 Task: Send an email with the signature Frances Hernandez with the subject 'Request for a blog post' and the message 'I am sorry for any delays and appreciate your patience.' from softage.1@softage.net to softage.4@softage.net with an attached document Standard_operating_procedure.docx and move the email from Sent Items to the folder Grooming
Action: Mouse moved to (106, 136)
Screenshot: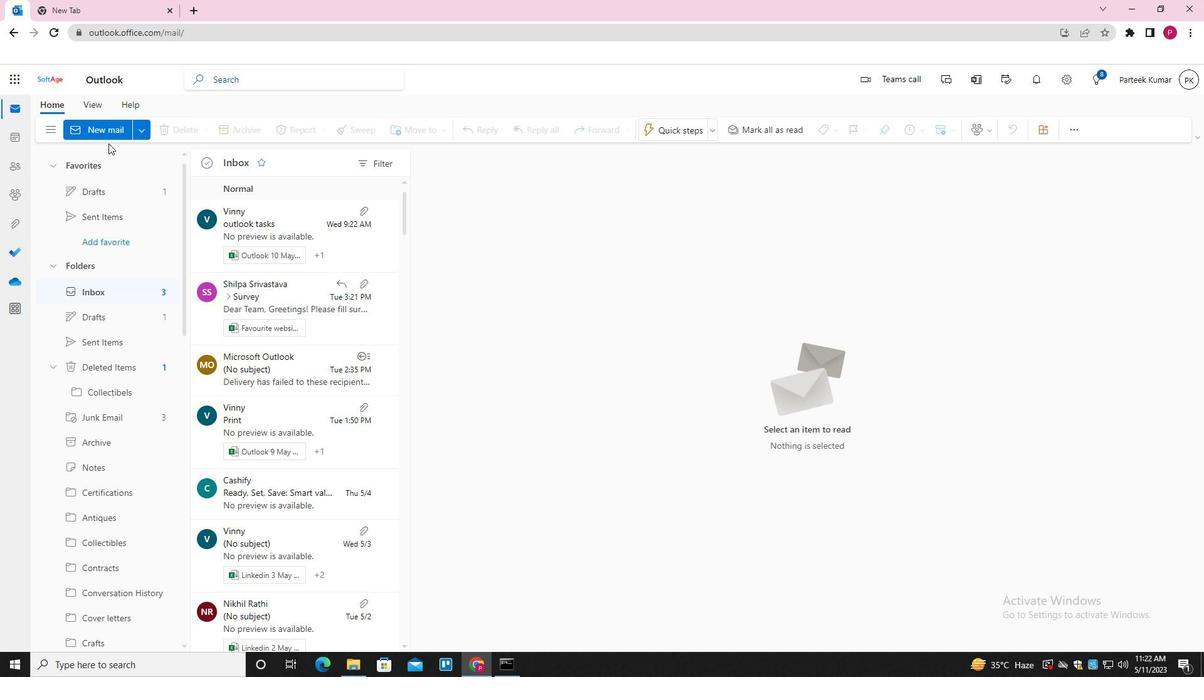 
Action: Mouse pressed left at (106, 136)
Screenshot: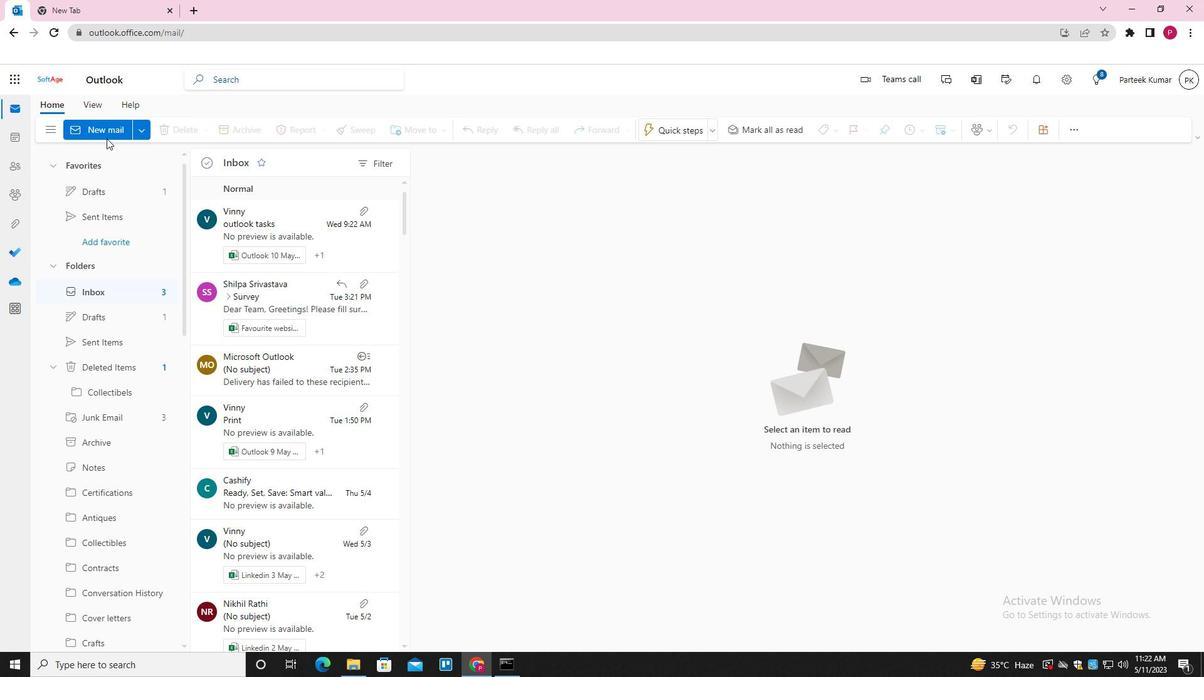 
Action: Mouse moved to (433, 292)
Screenshot: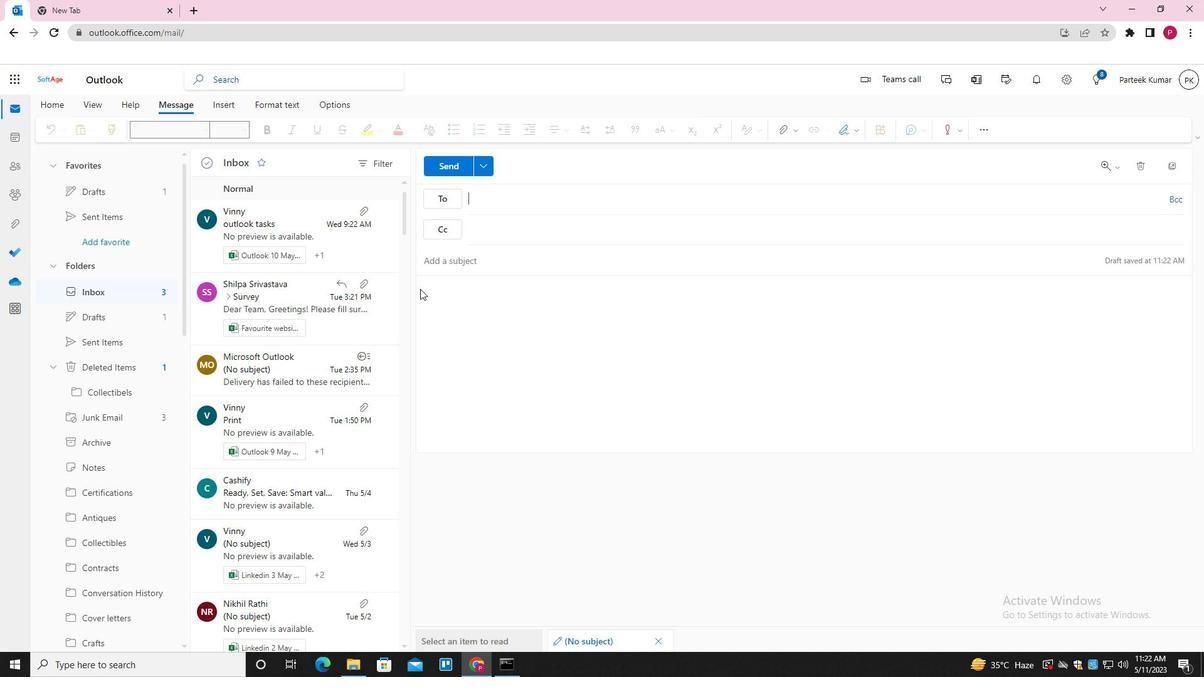 
Action: Mouse pressed left at (433, 292)
Screenshot: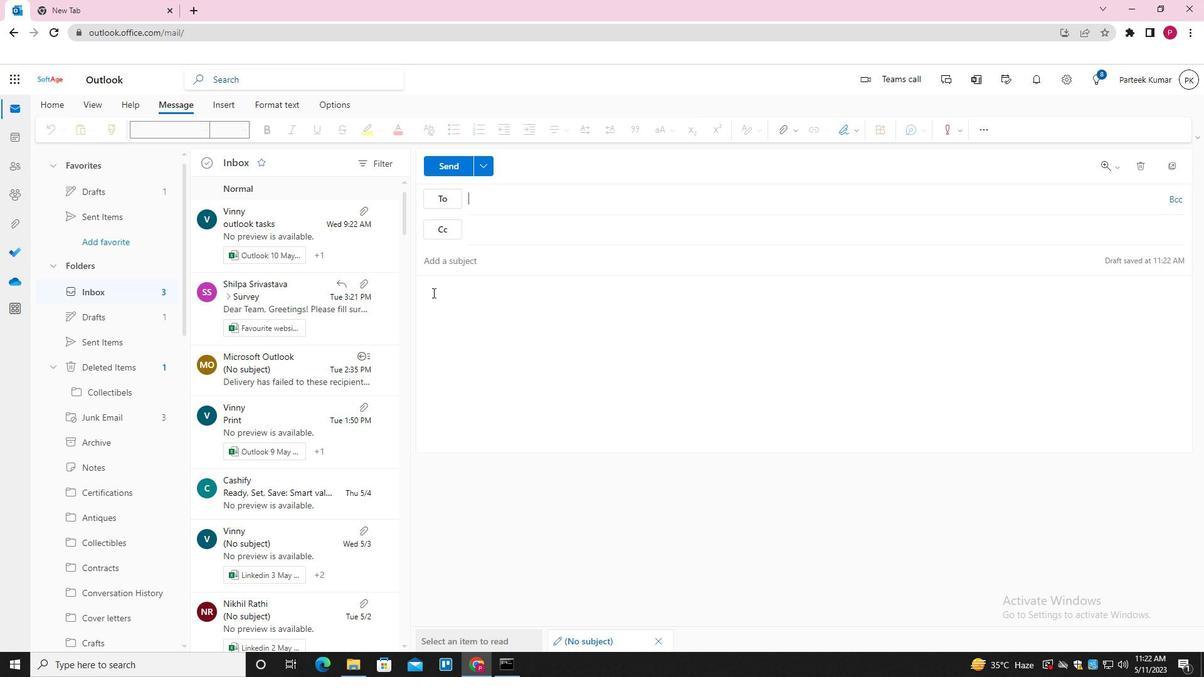 
Action: Mouse moved to (854, 128)
Screenshot: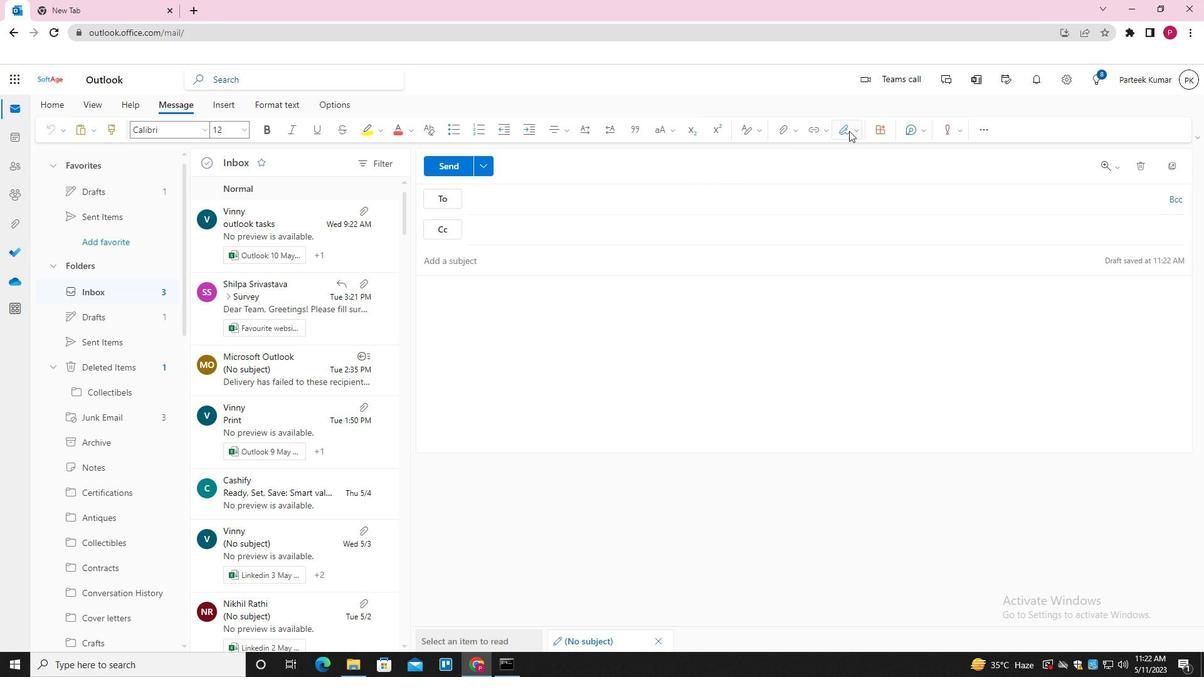 
Action: Mouse pressed left at (854, 128)
Screenshot: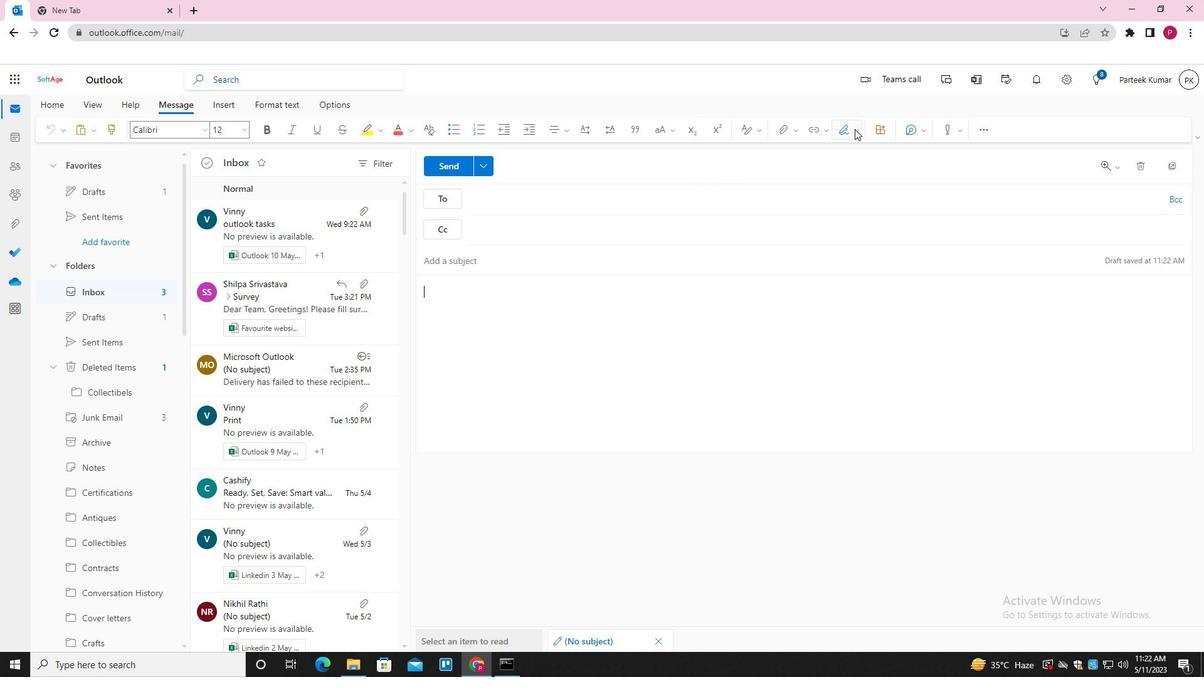 
Action: Mouse moved to (834, 181)
Screenshot: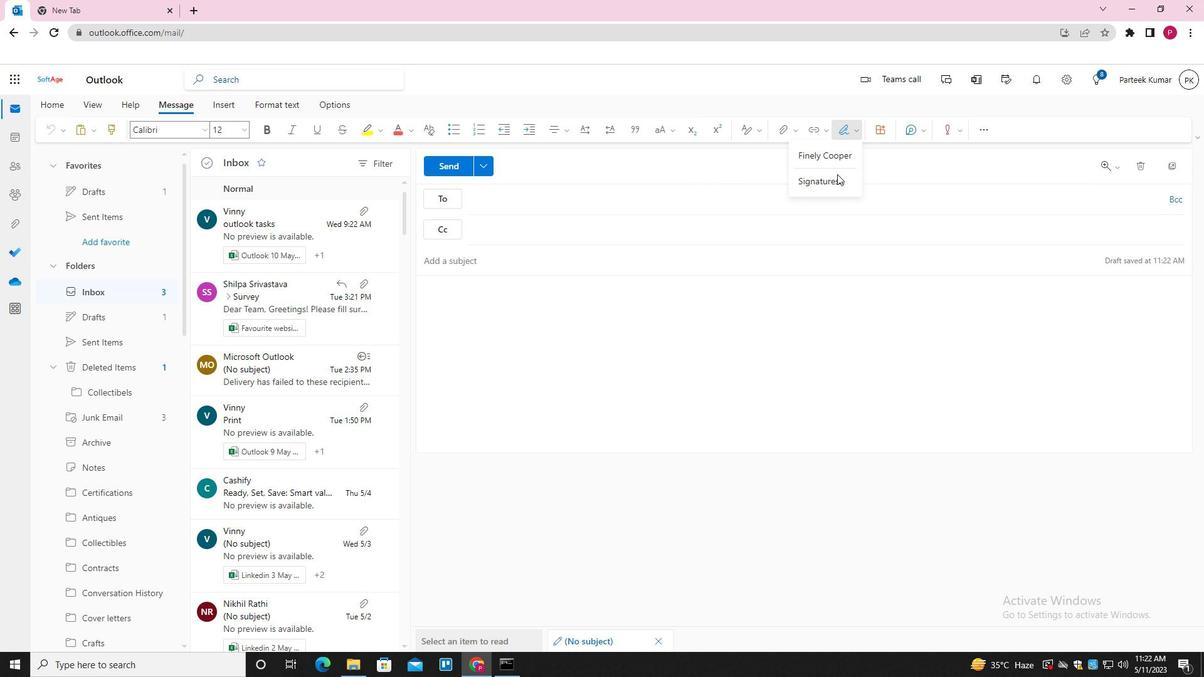 
Action: Mouse pressed left at (834, 181)
Screenshot: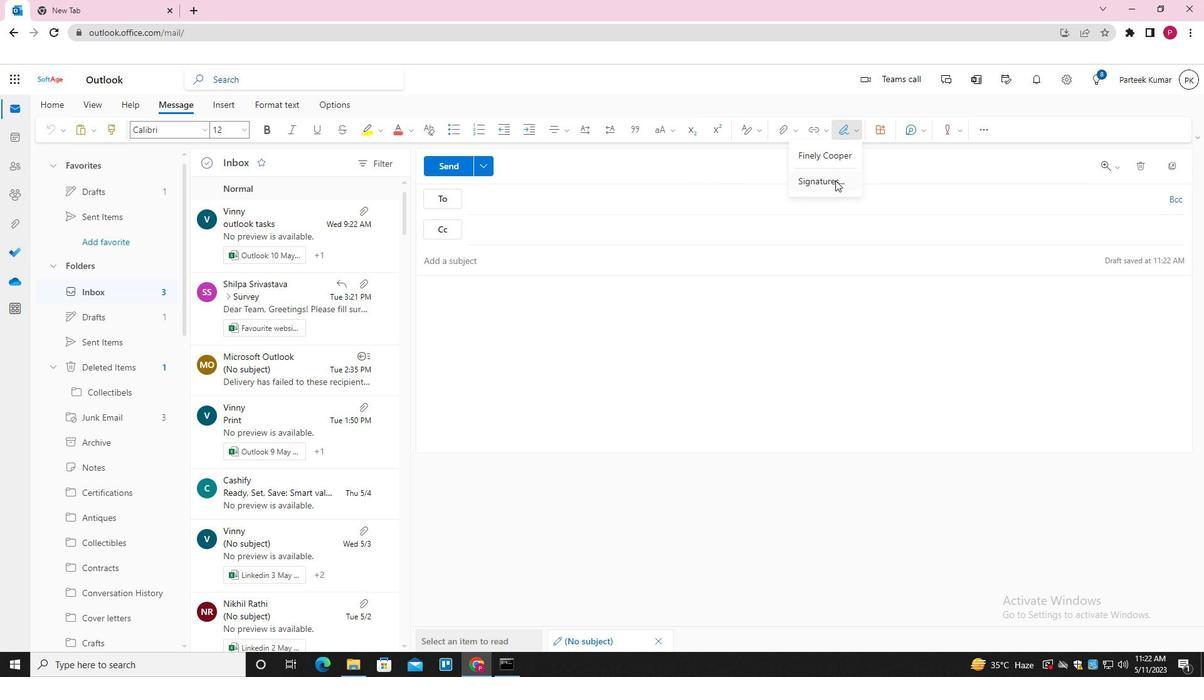 
Action: Mouse moved to (845, 231)
Screenshot: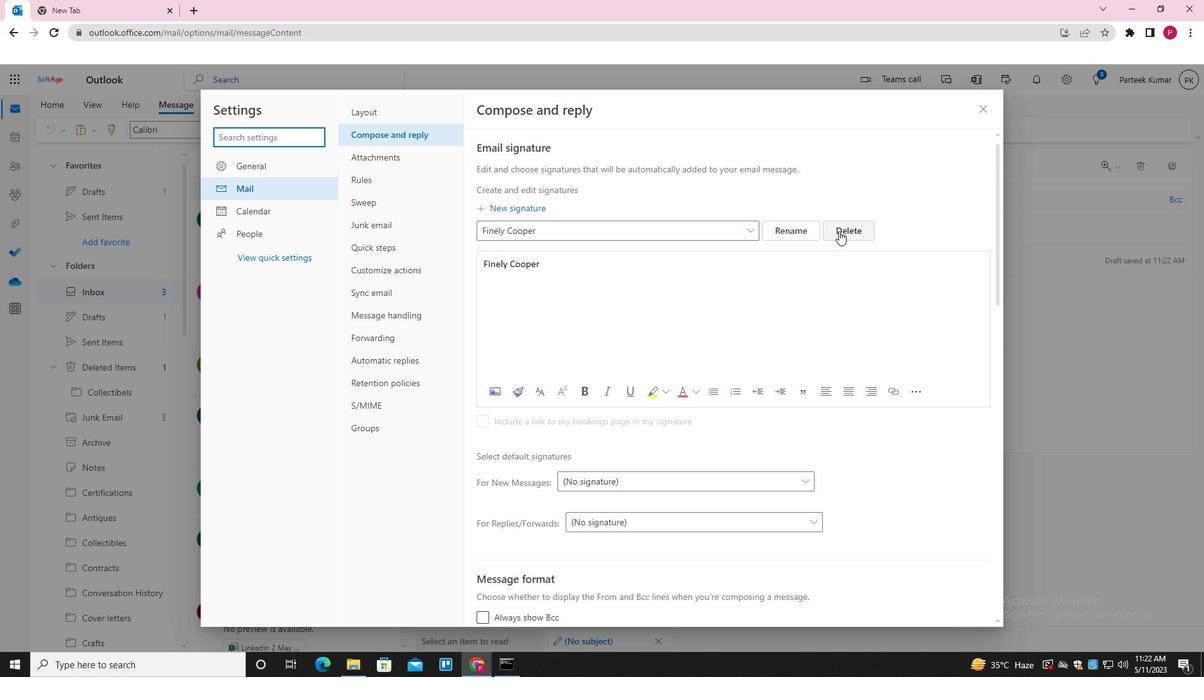 
Action: Mouse pressed left at (845, 231)
Screenshot: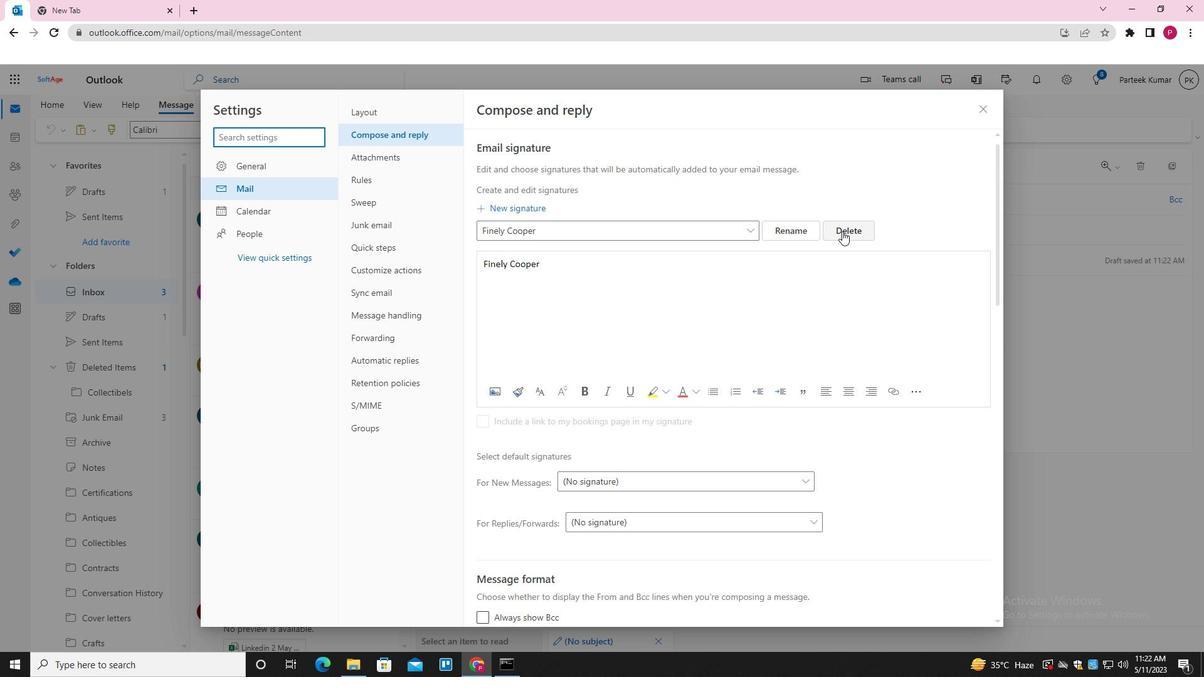 
Action: Mouse moved to (642, 234)
Screenshot: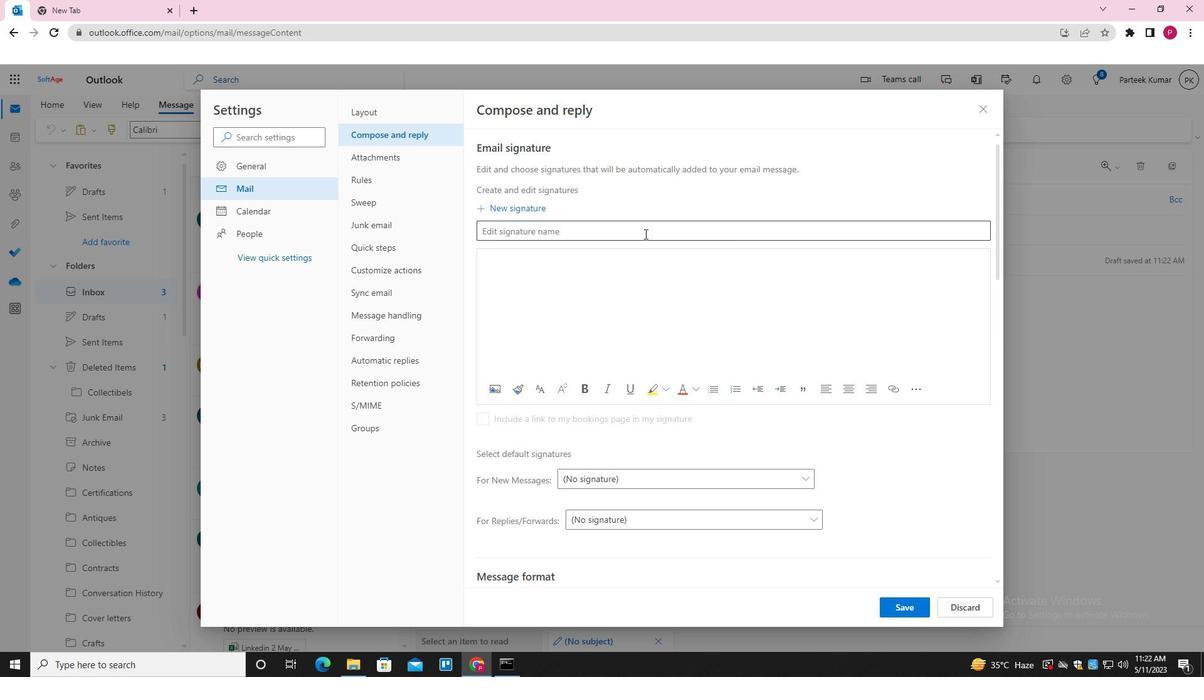 
Action: Mouse pressed left at (642, 234)
Screenshot: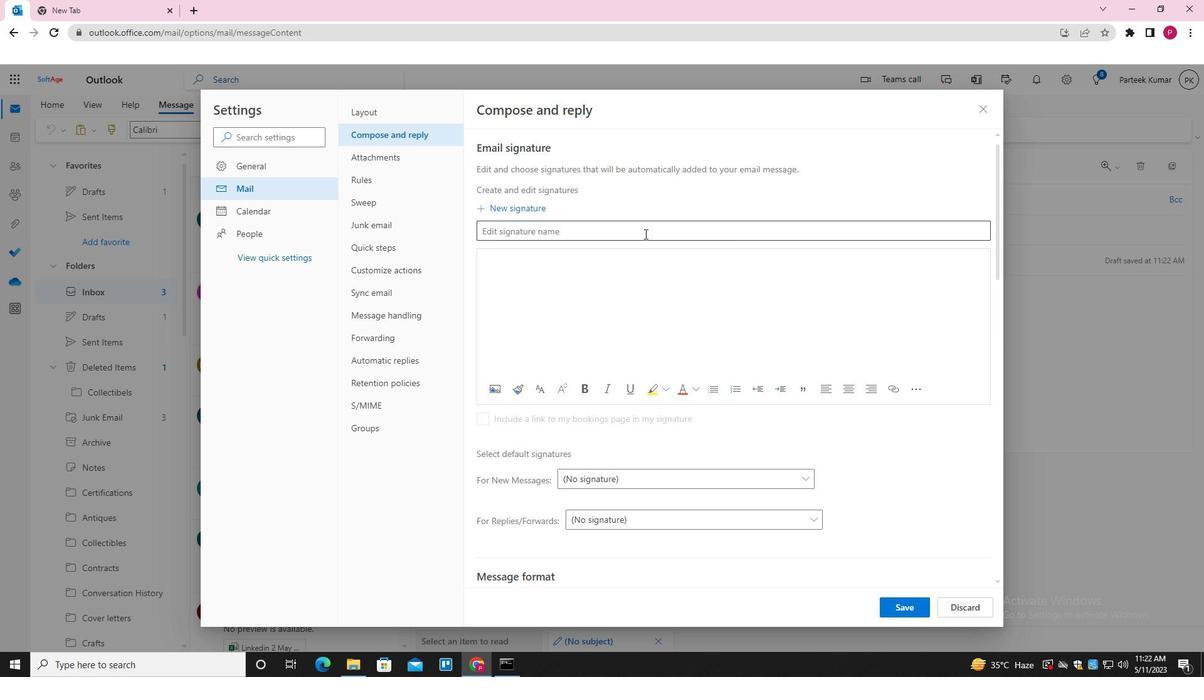
Action: Mouse moved to (641, 235)
Screenshot: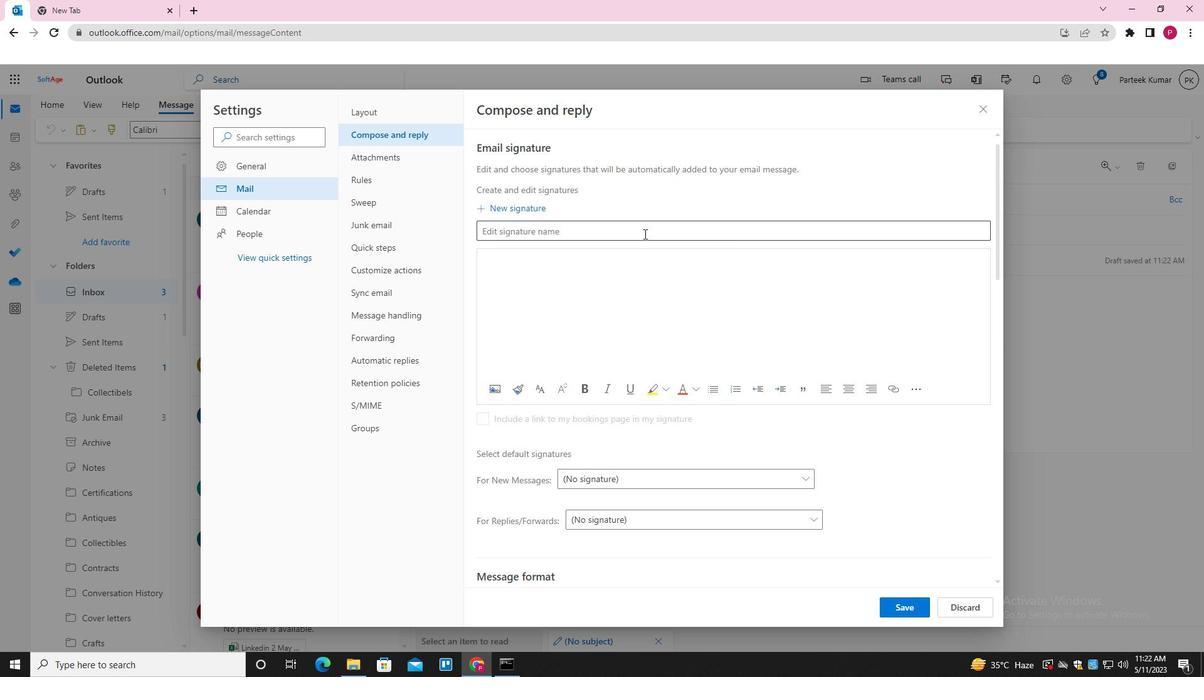 
Action: Key pressed <Key.shift><Key.shift><Key.shift><Key.shift><Key.shift><Key.shift><Key.shift><Key.shift><Key.shift><Key.shift><Key.shift><Key.shift><Key.shift><Key.shift><Key.shift><Key.shift><Key.shift><Key.shift><Key.shift>FRANCES<Key.space><Key.shift><Key.shift><Key.shift><Key.shift><Key.shift><Key.shift><Key.shift><Key.shift><Key.shift><Key.shift>HERNANDEZ
Screenshot: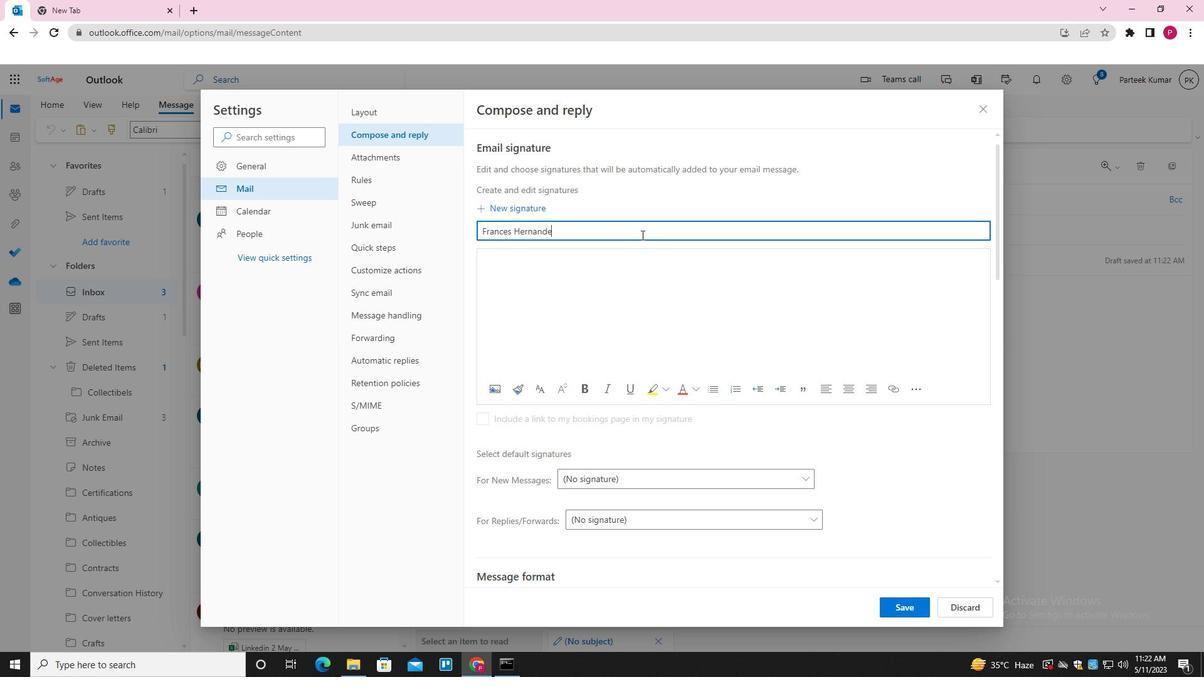 
Action: Mouse moved to (602, 278)
Screenshot: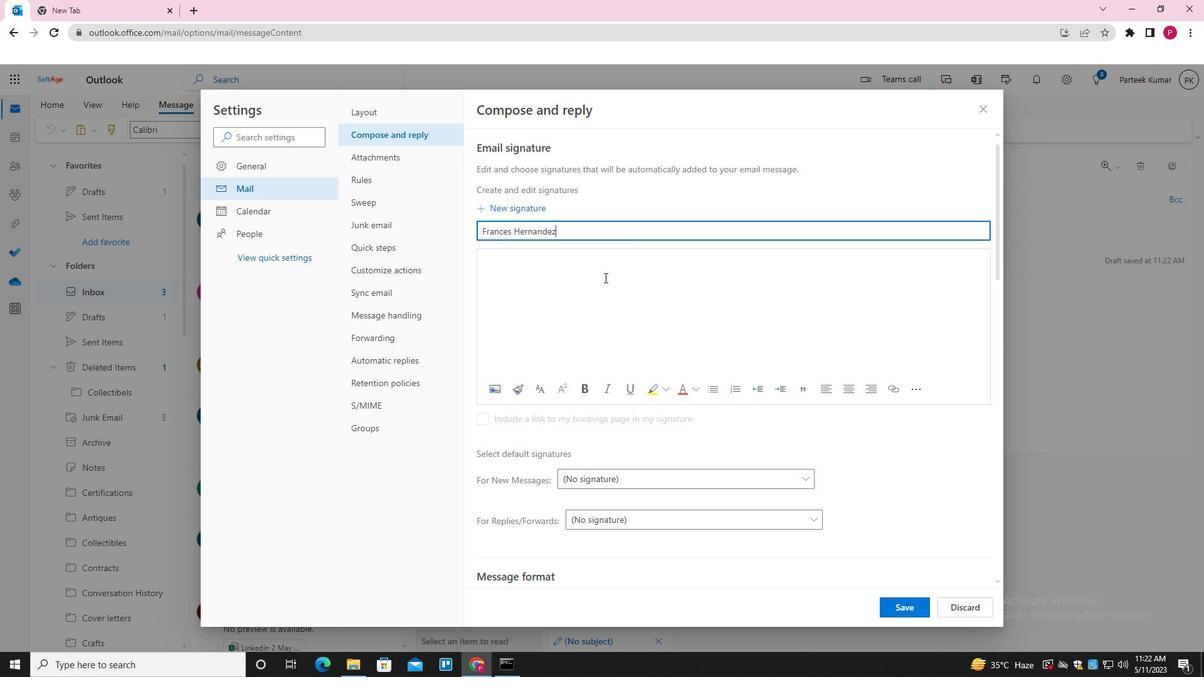 
Action: Mouse pressed left at (602, 278)
Screenshot: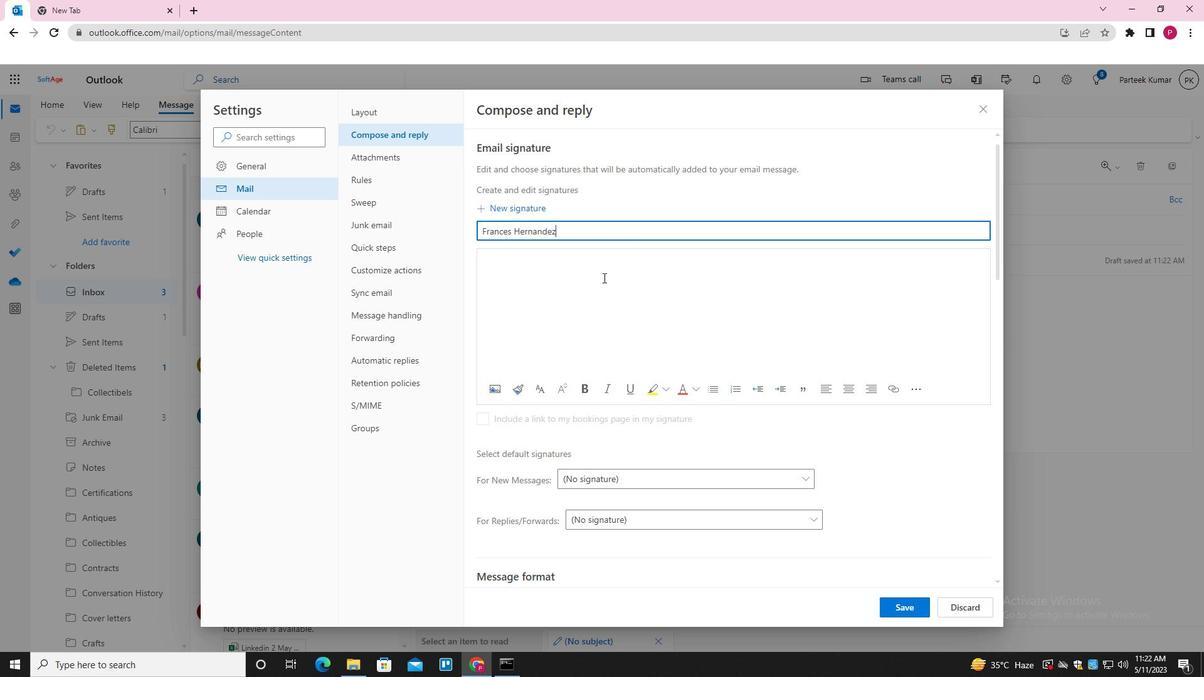 
Action: Key pressed <Key.shift>FRANCES<Key.space><Key.shift>HERNANDEZ
Screenshot: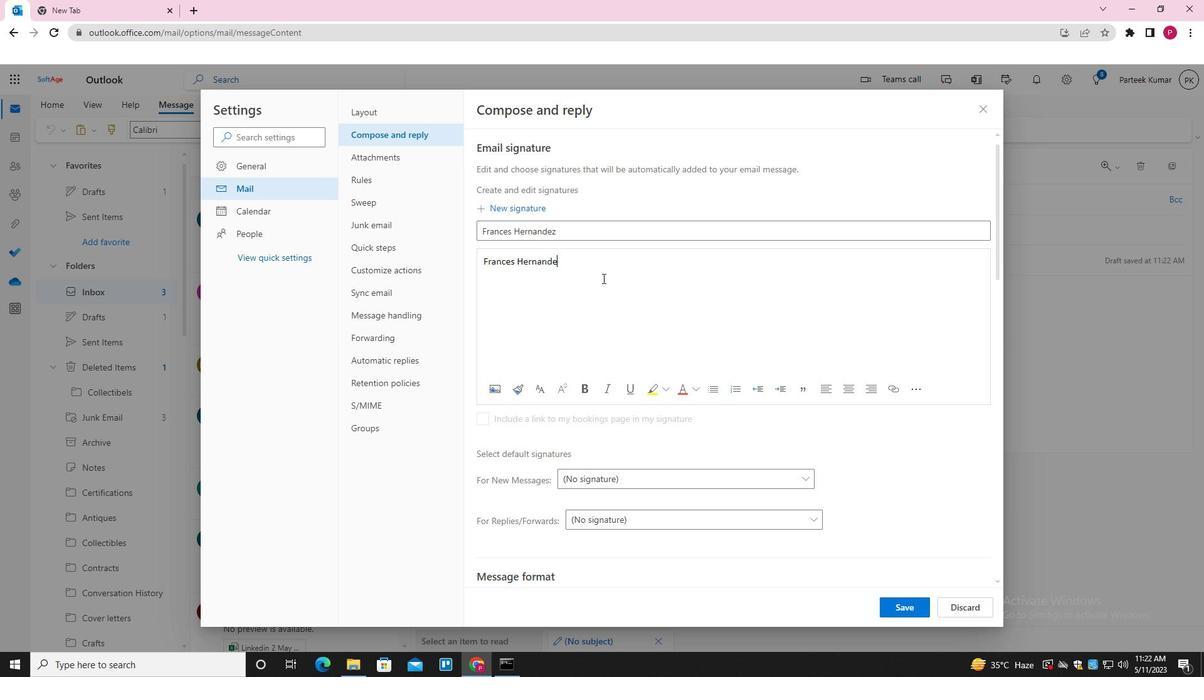 
Action: Mouse moved to (905, 605)
Screenshot: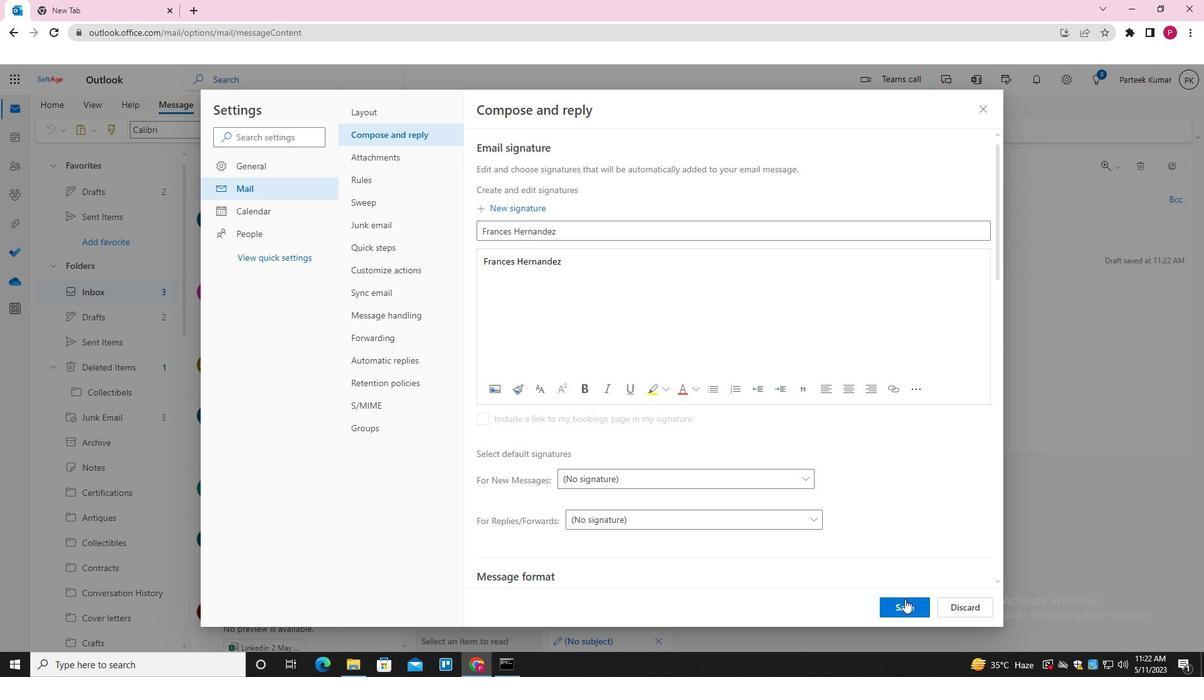 
Action: Mouse pressed left at (905, 605)
Screenshot: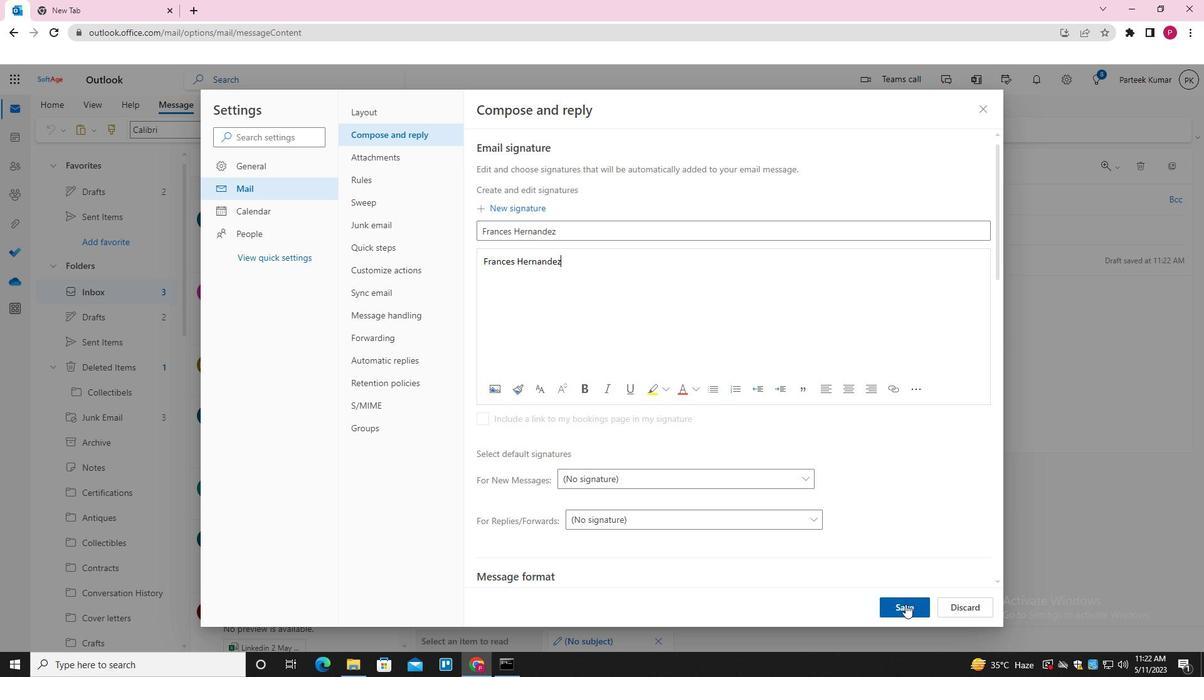 
Action: Mouse moved to (978, 112)
Screenshot: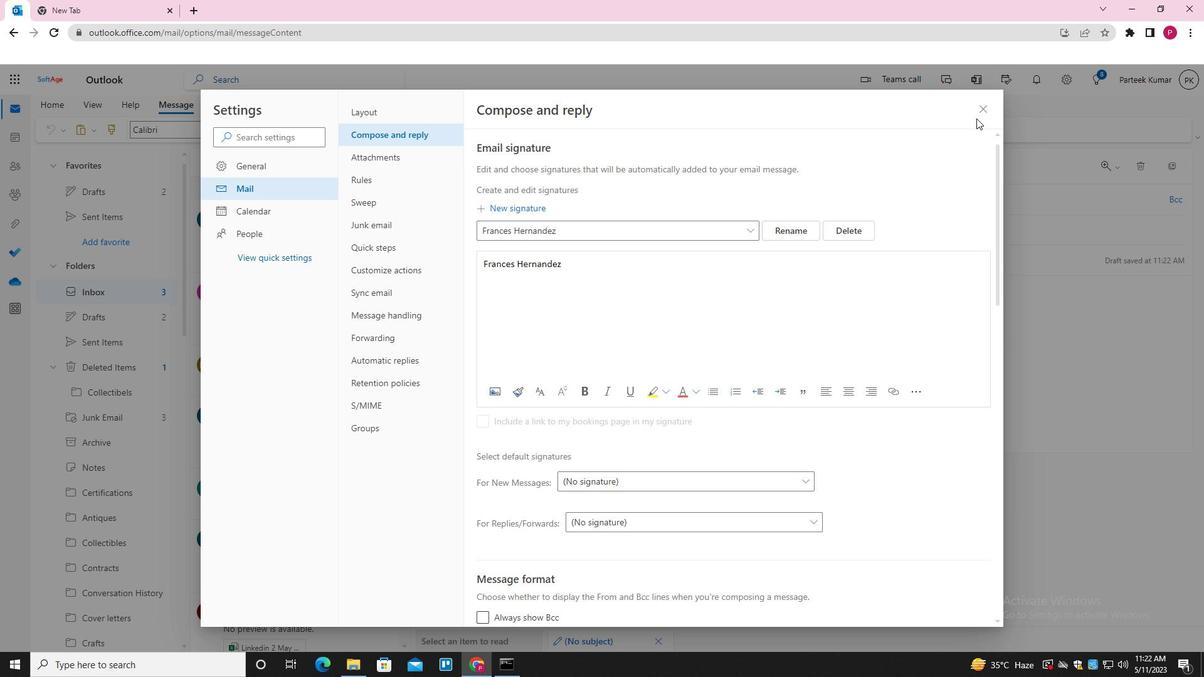 
Action: Mouse pressed left at (978, 112)
Screenshot: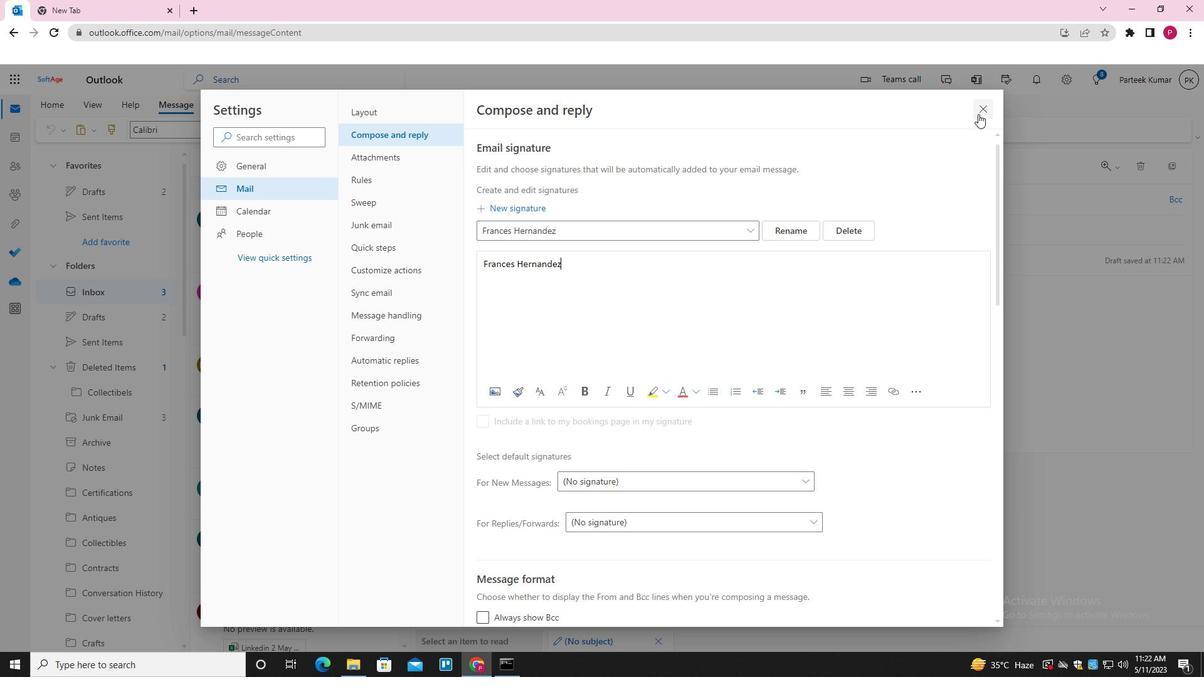 
Action: Mouse moved to (630, 295)
Screenshot: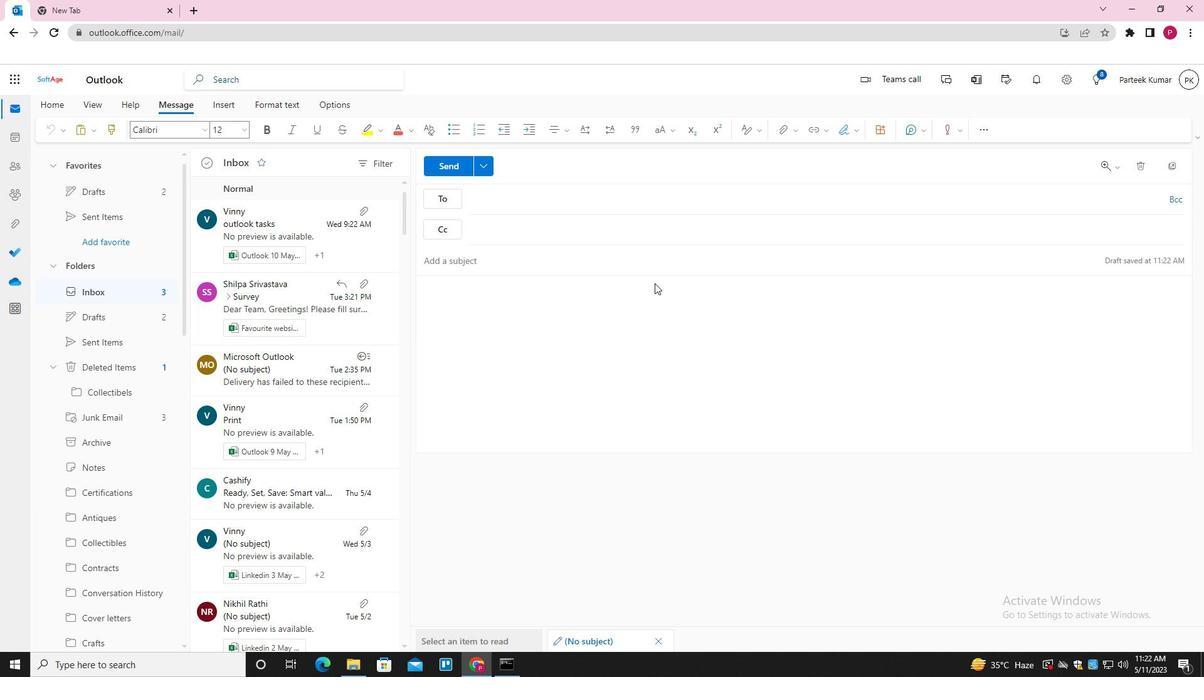 
Action: Mouse pressed left at (630, 295)
Screenshot: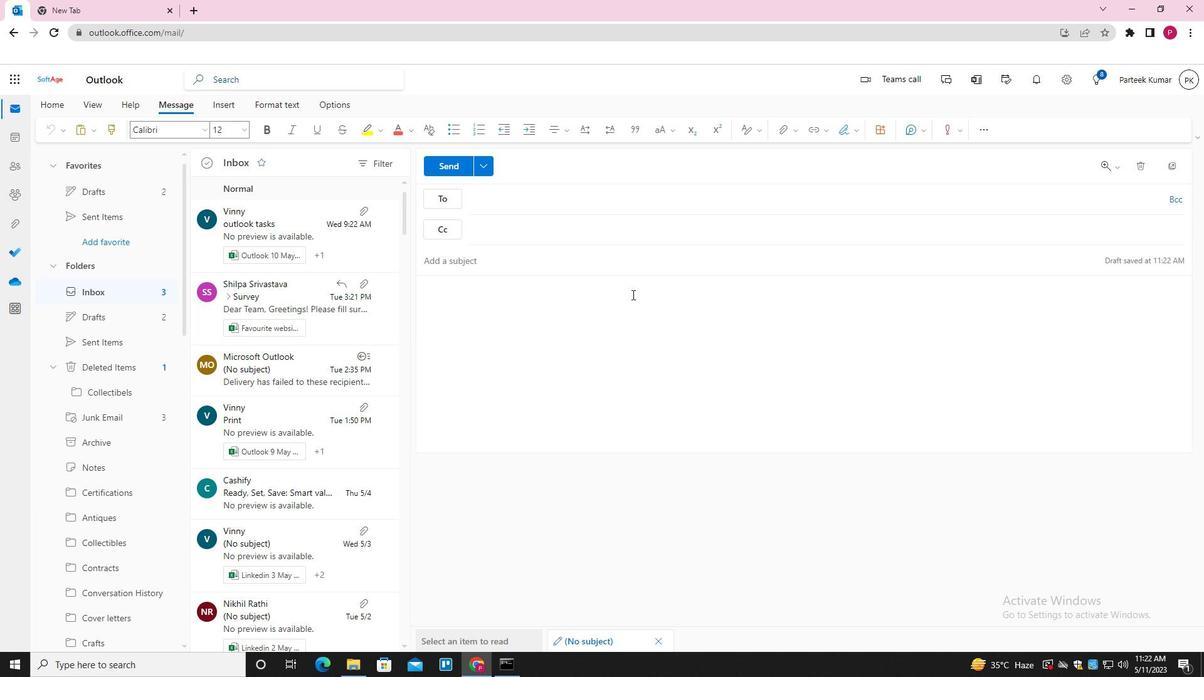 
Action: Mouse moved to (855, 126)
Screenshot: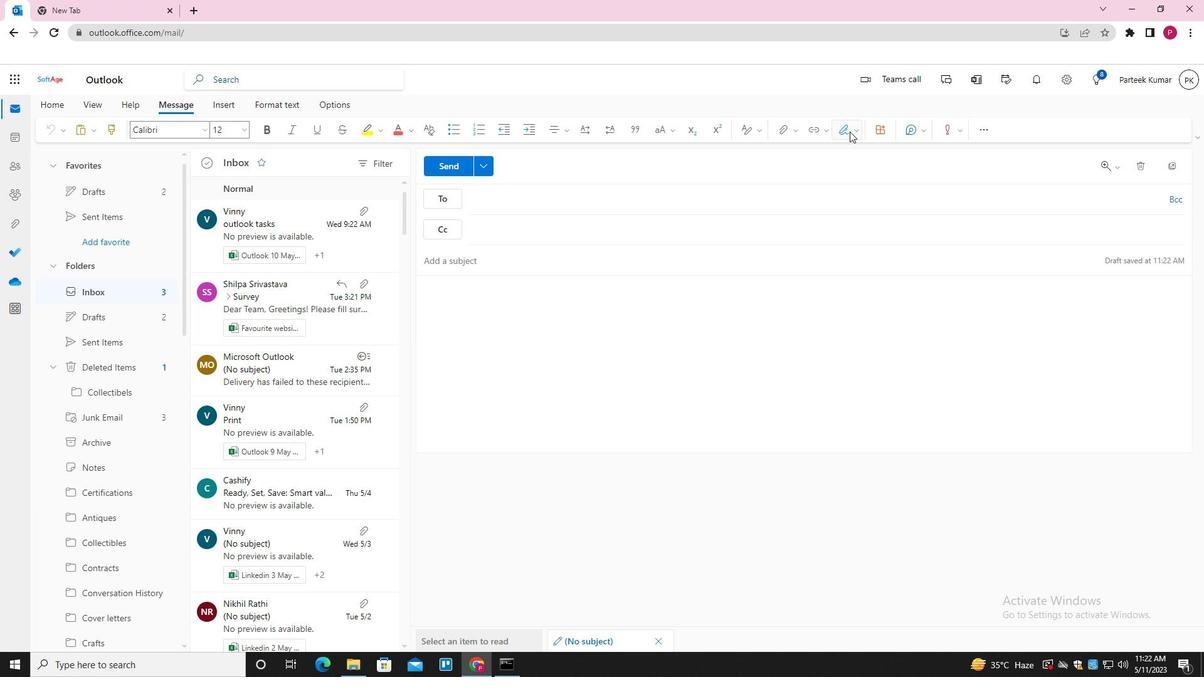 
Action: Mouse pressed left at (855, 126)
Screenshot: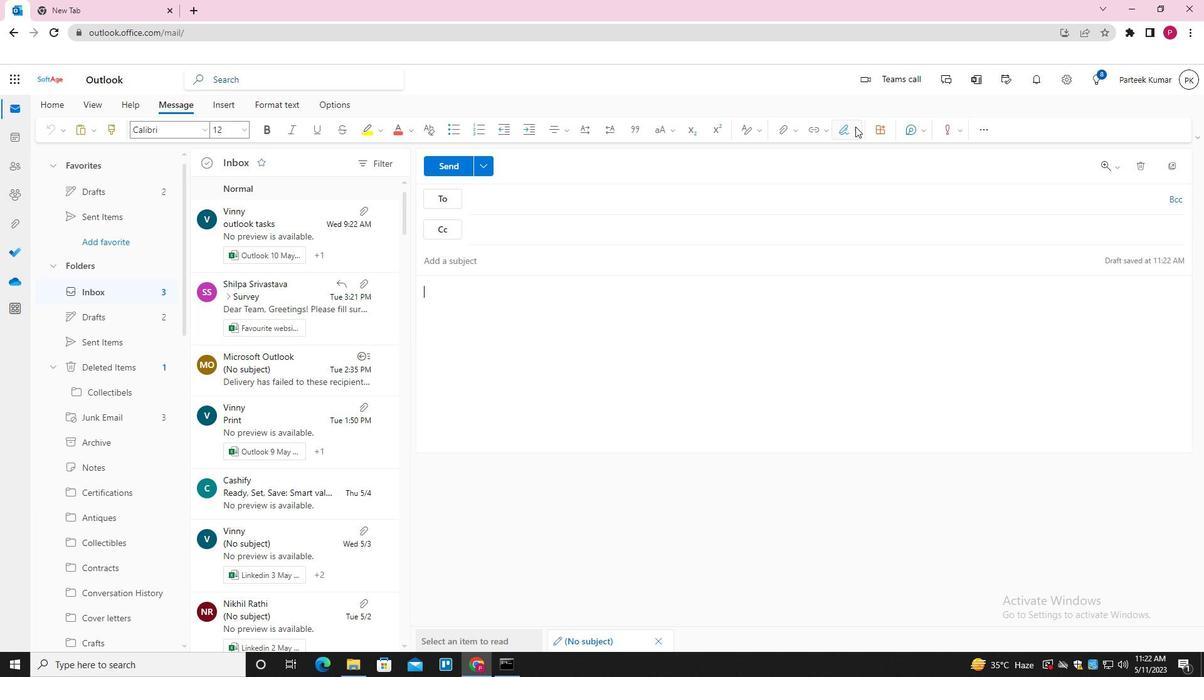 
Action: Mouse moved to (824, 157)
Screenshot: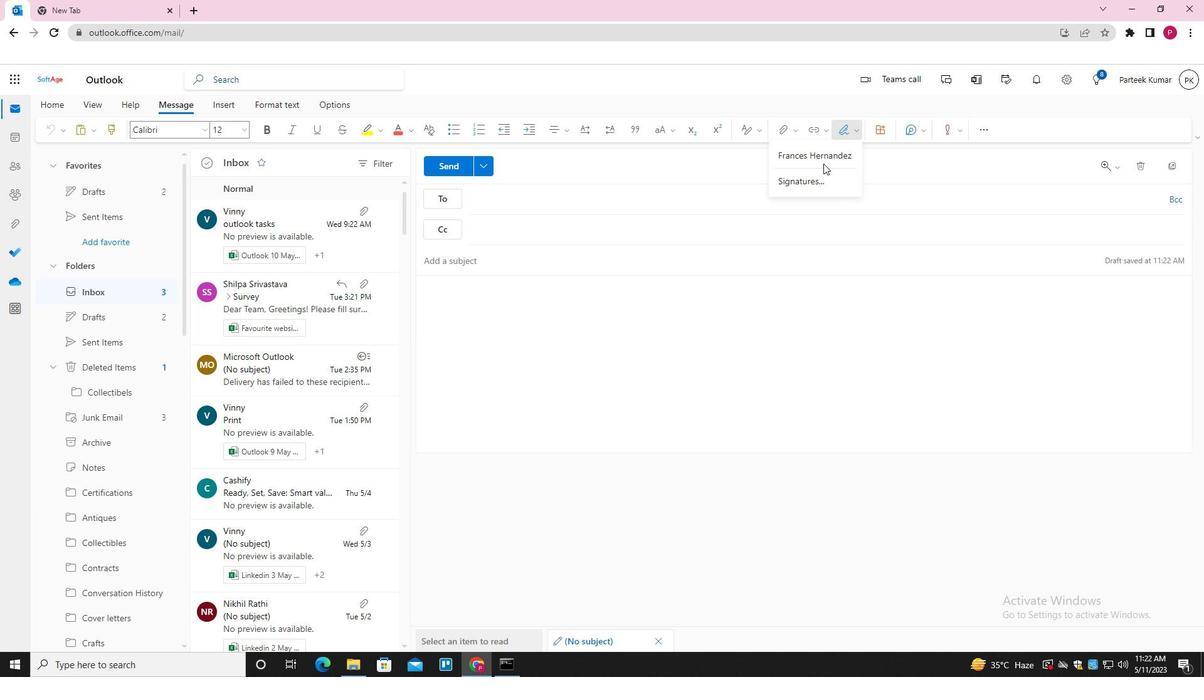 
Action: Mouse pressed left at (824, 157)
Screenshot: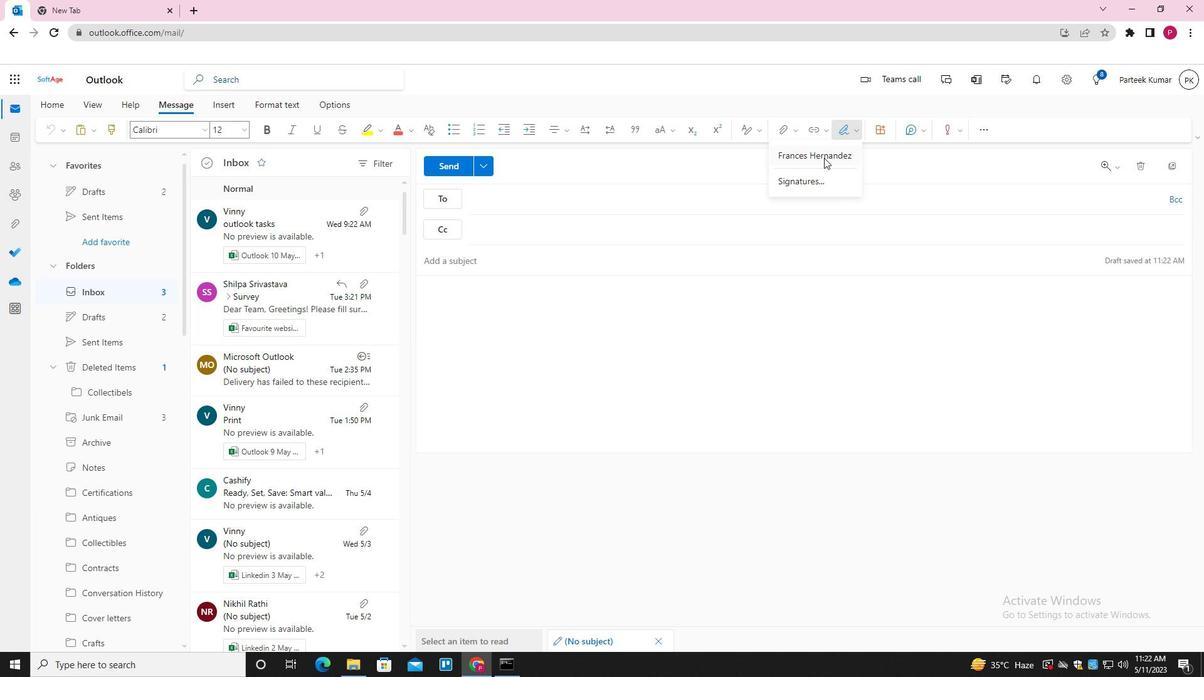 
Action: Mouse moved to (522, 257)
Screenshot: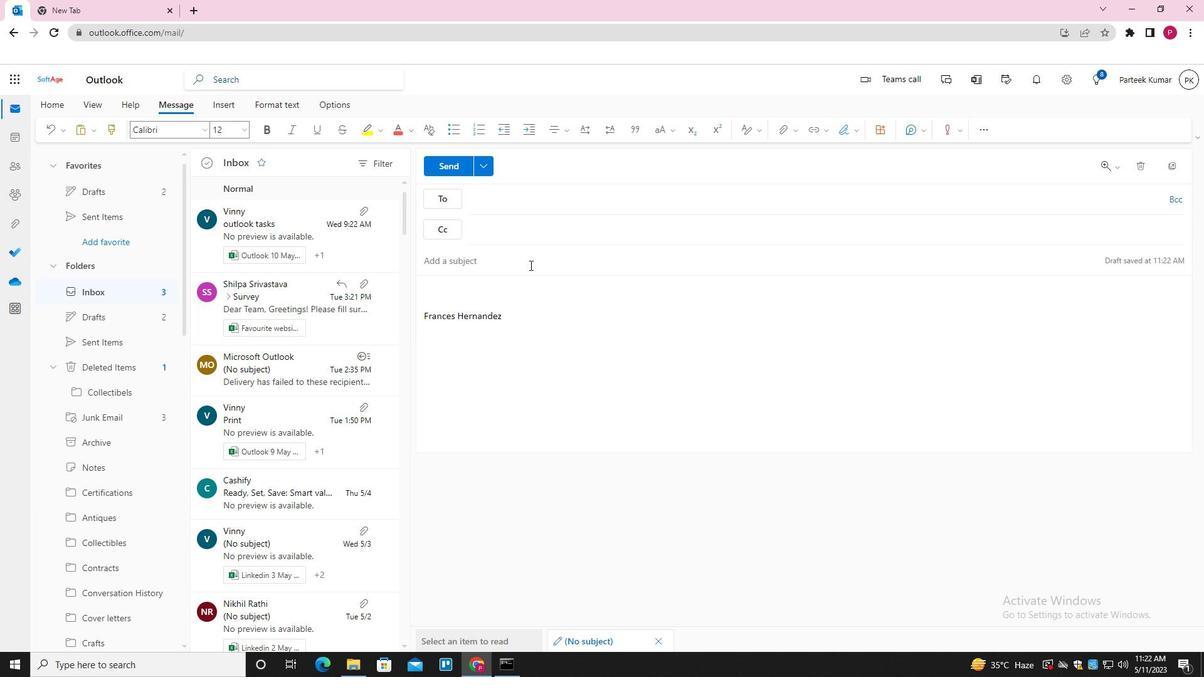 
Action: Mouse pressed left at (522, 257)
Screenshot: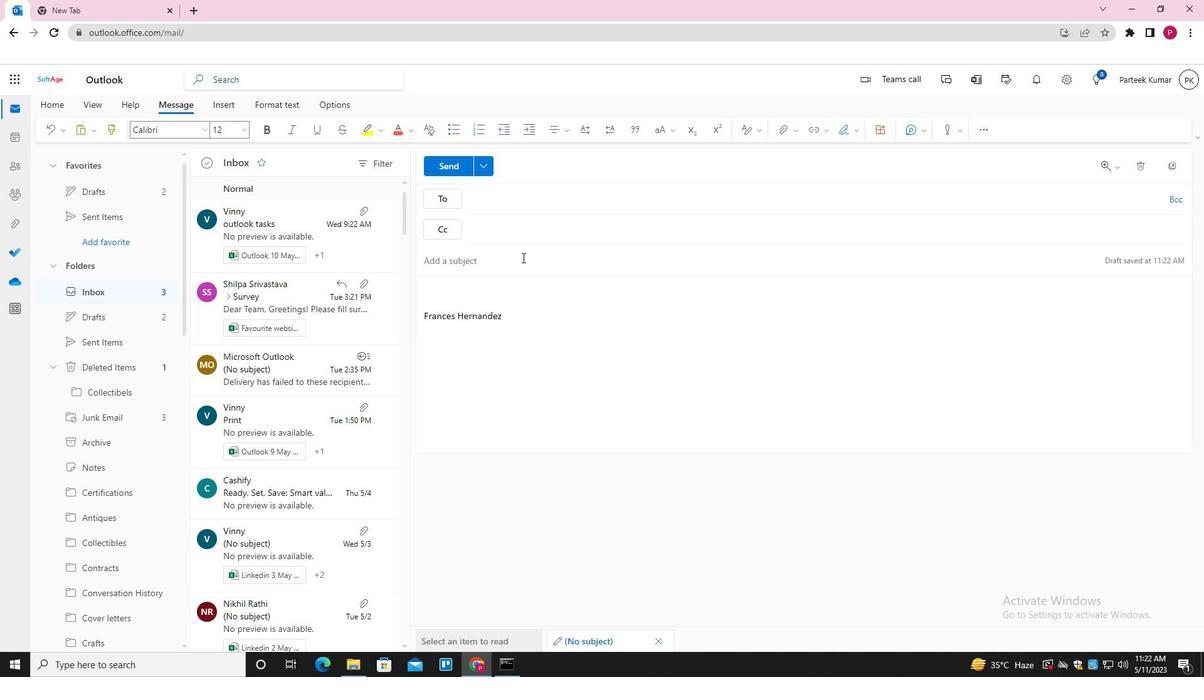 
Action: Key pressed <Key.shift>REQUEST<Key.space>FOR<Key.space>A<Key.space>BLOG<Key.space>POST<Key.space>
Screenshot: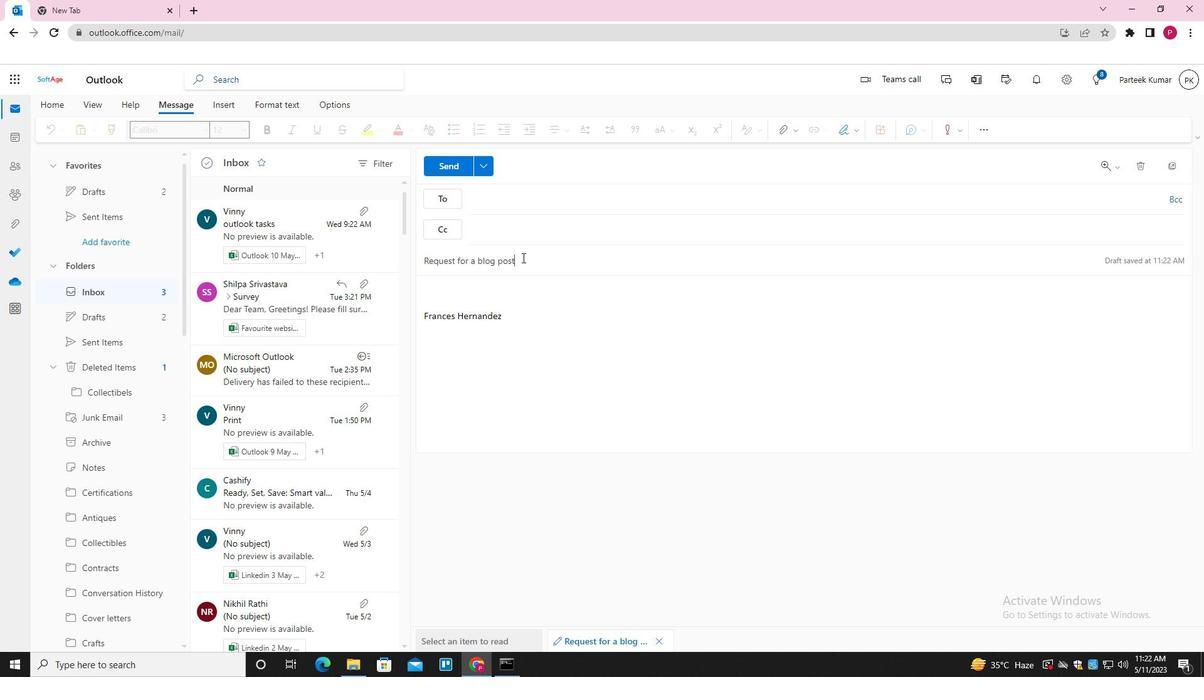 
Action: Mouse moved to (503, 287)
Screenshot: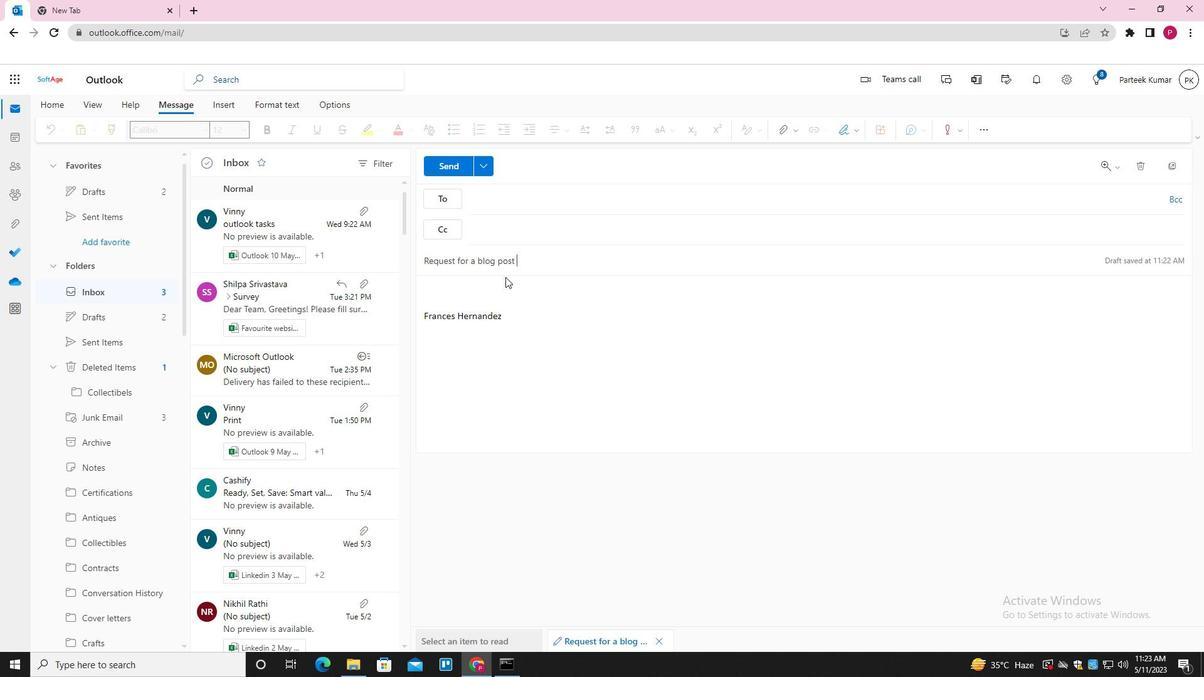 
Action: Mouse pressed left at (503, 287)
Screenshot: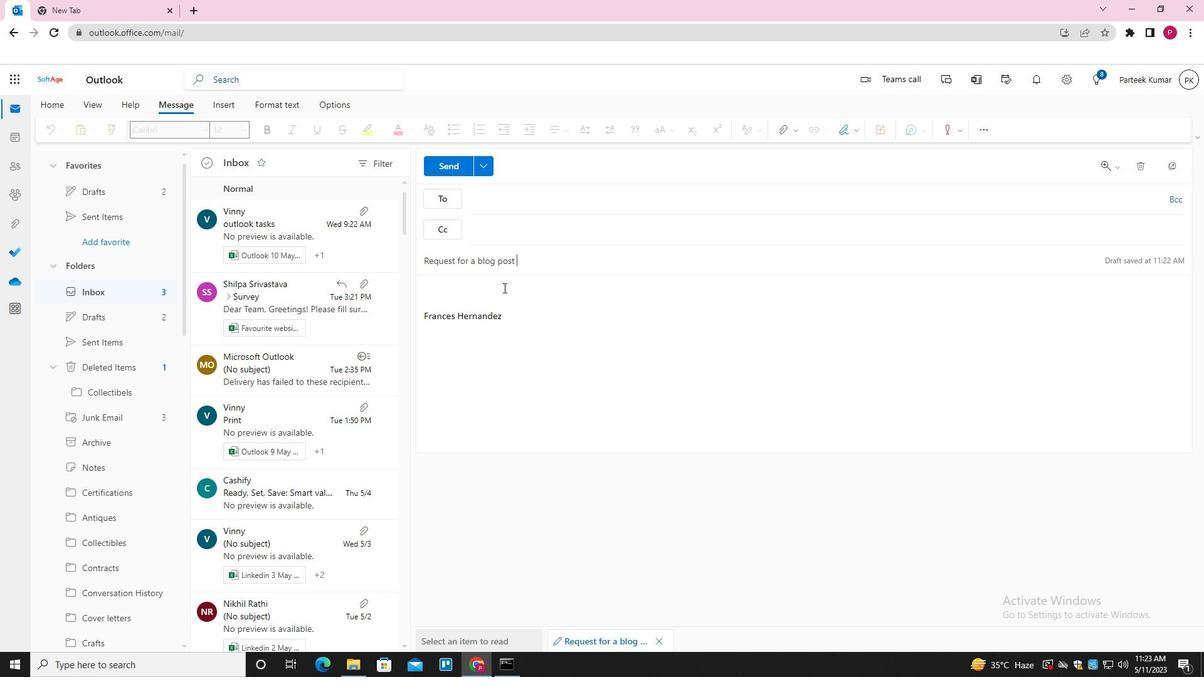 
Action: Key pressed <Key.shift>I<Key.space>AM<Key.space>SORRY<Key.space>FOR<Key.space>ANY<Key.space>DELAYS<Key.space>AND<Key.space>APPRECIATE<Key.space>YOUR<Key.space>PATIENCE<Key.space>
Screenshot: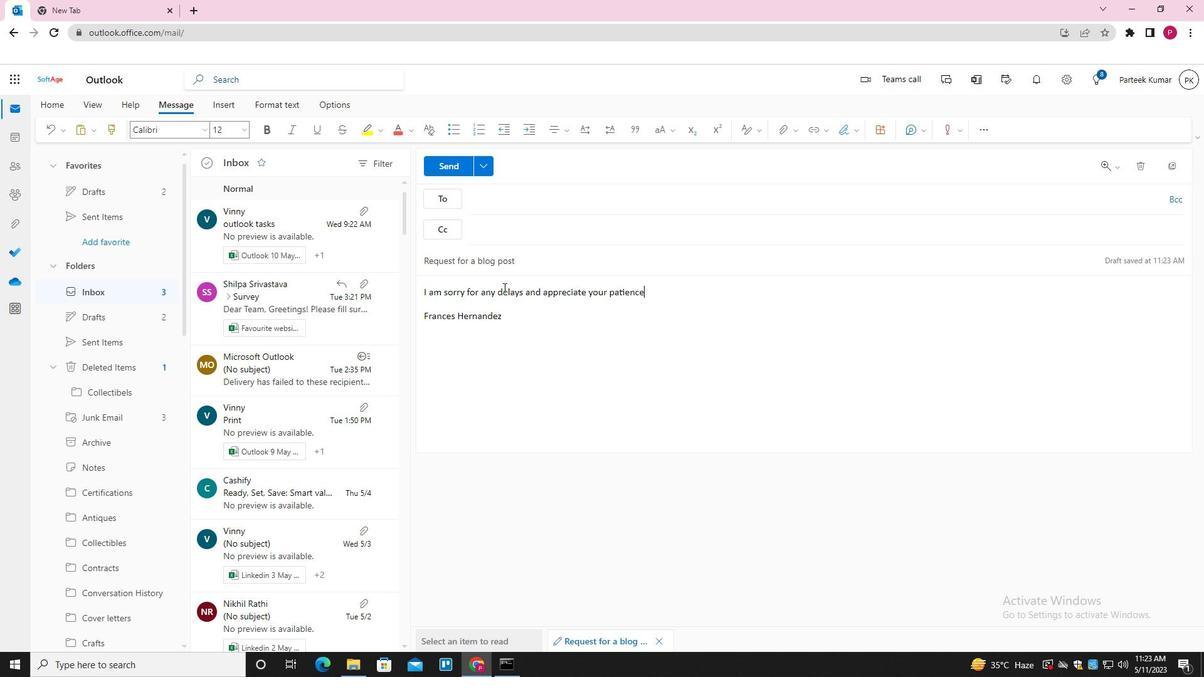 
Action: Mouse moved to (504, 203)
Screenshot: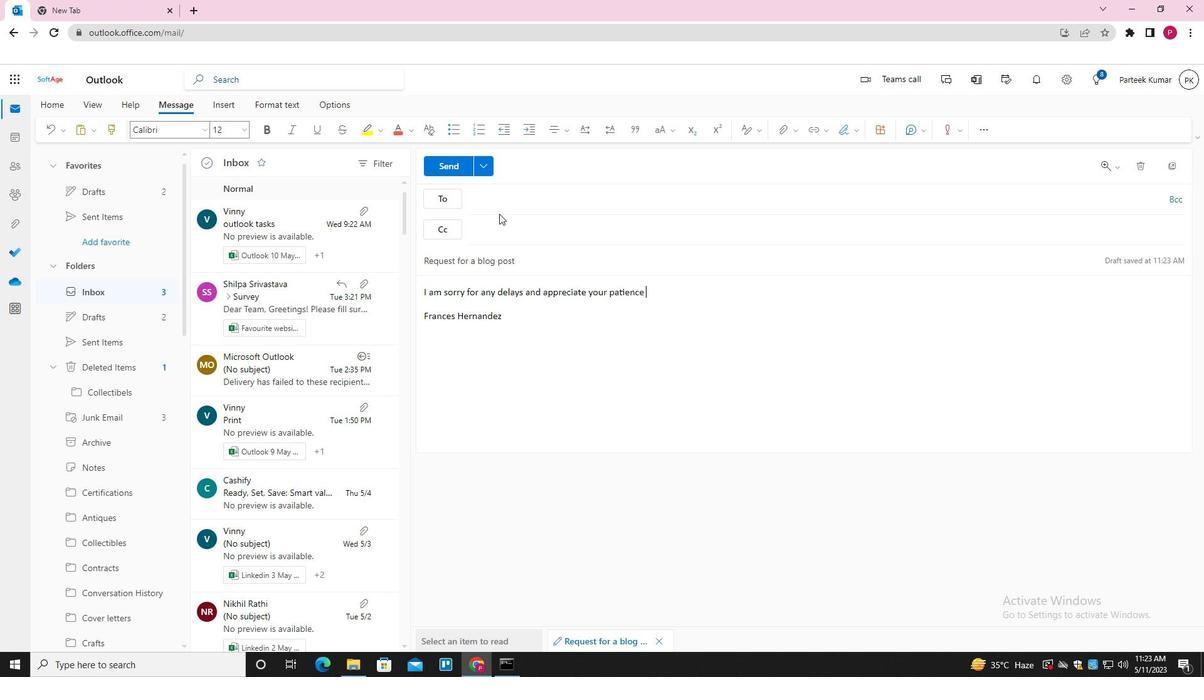 
Action: Mouse pressed left at (504, 203)
Screenshot: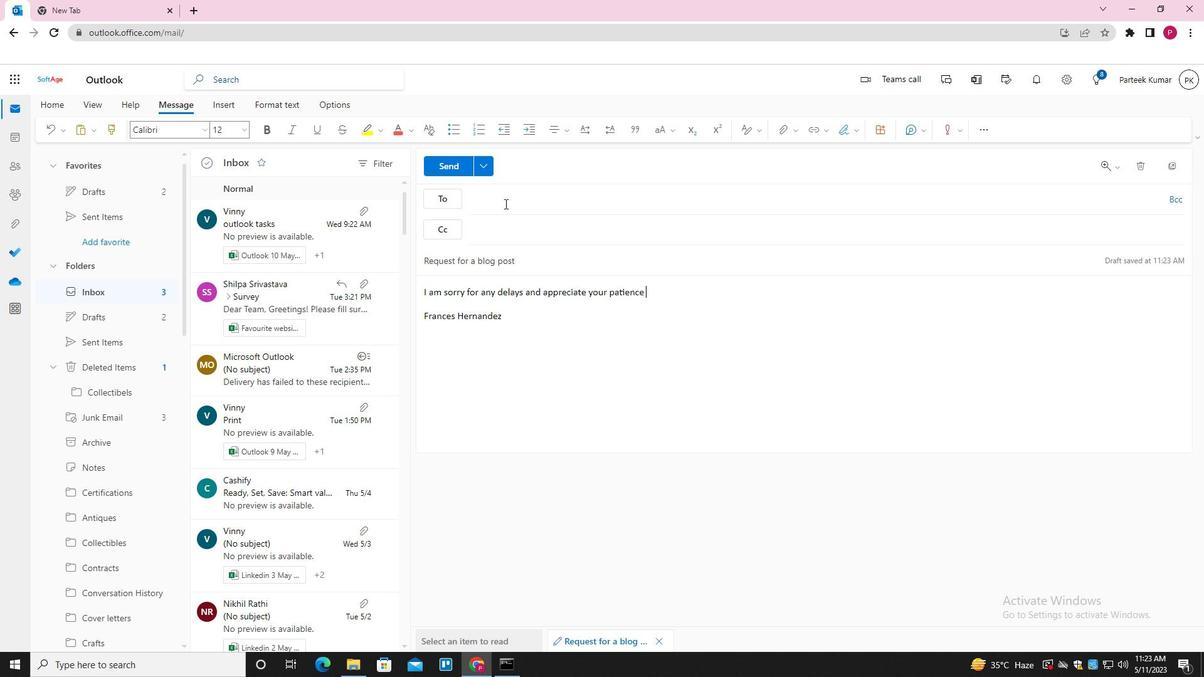 
Action: Key pressed SOFTAGE.4<Key.shift>@SOFTAGE.NET<Key.enter>
Screenshot: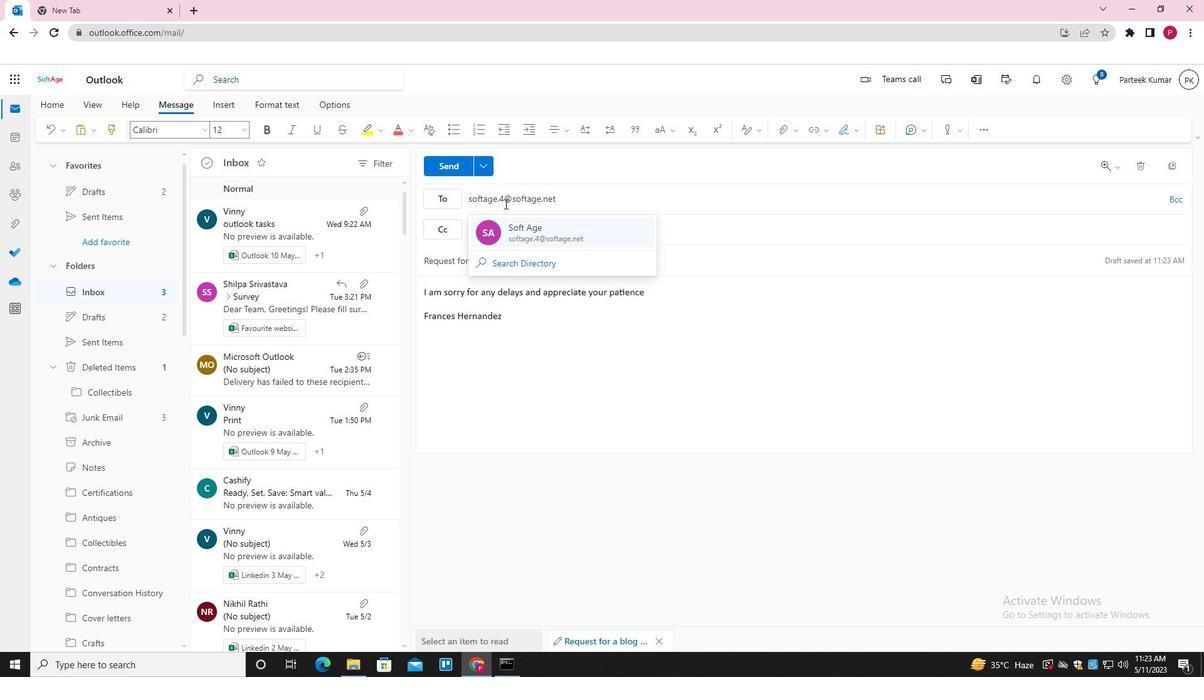 
Action: Mouse moved to (794, 127)
Screenshot: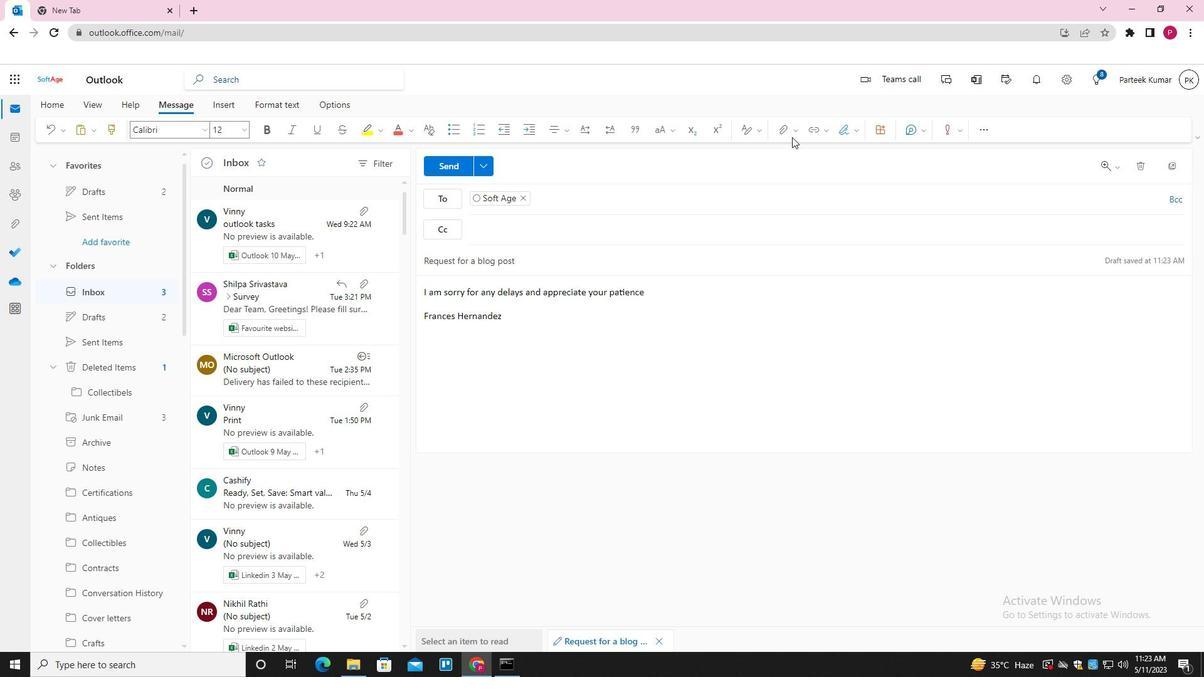 
Action: Mouse pressed left at (794, 127)
Screenshot: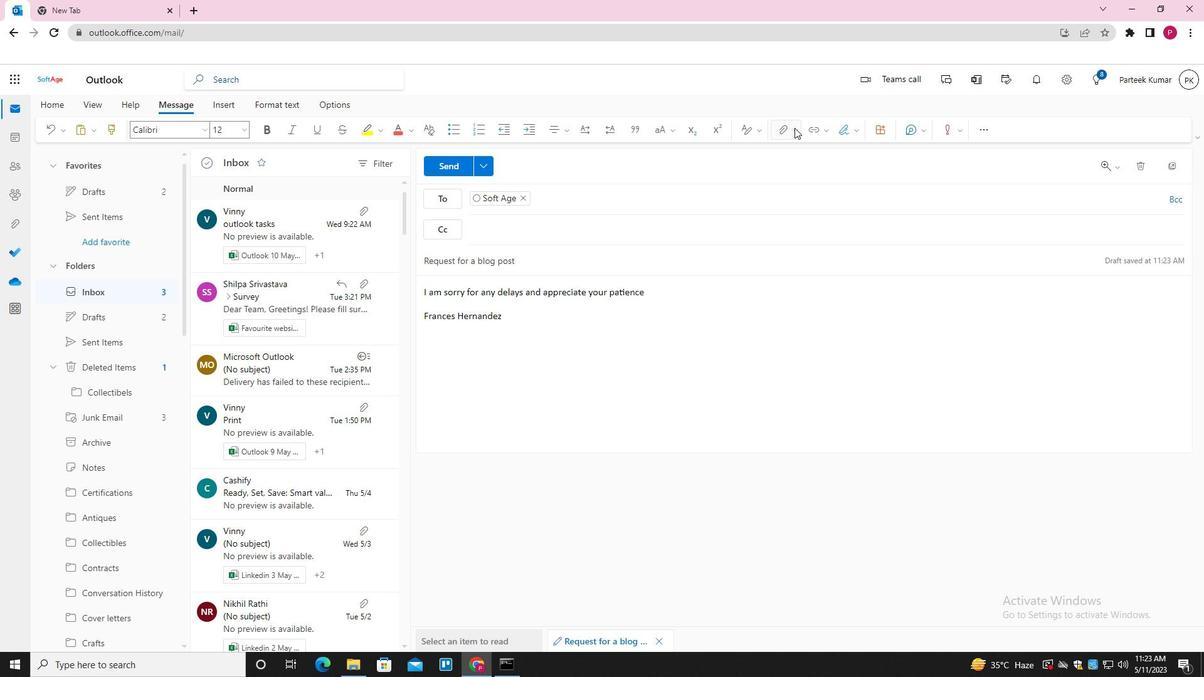 
Action: Mouse moved to (762, 158)
Screenshot: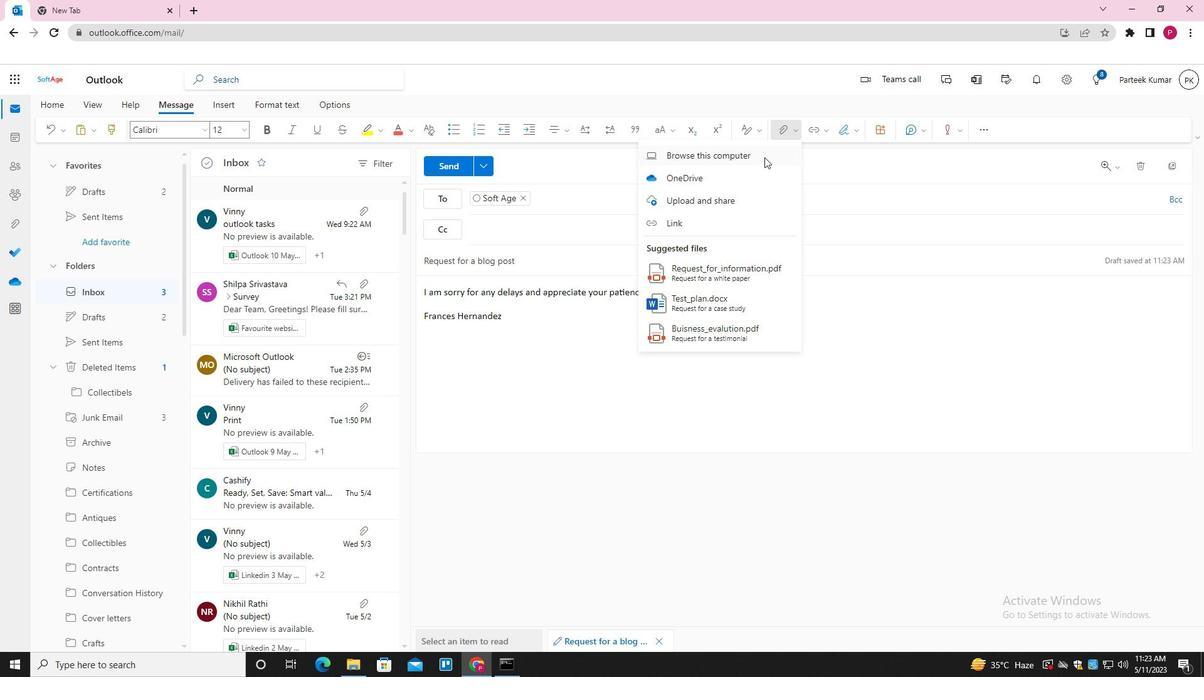 
Action: Mouse pressed left at (762, 158)
Screenshot: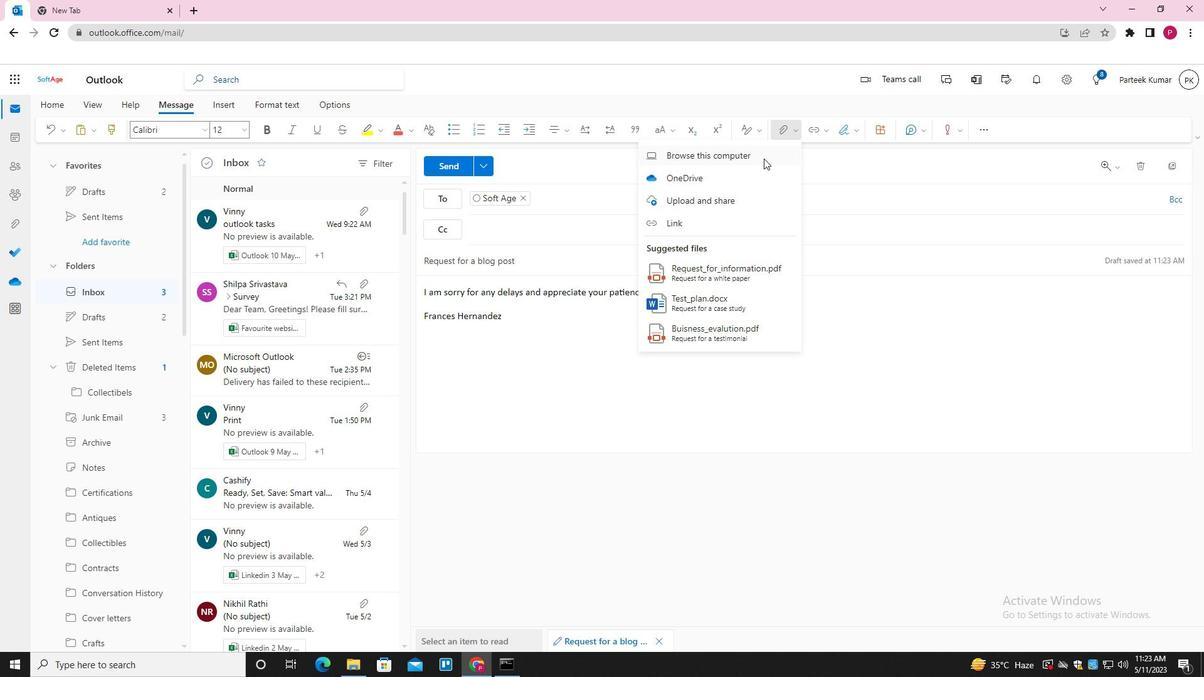 
Action: Mouse moved to (247, 108)
Screenshot: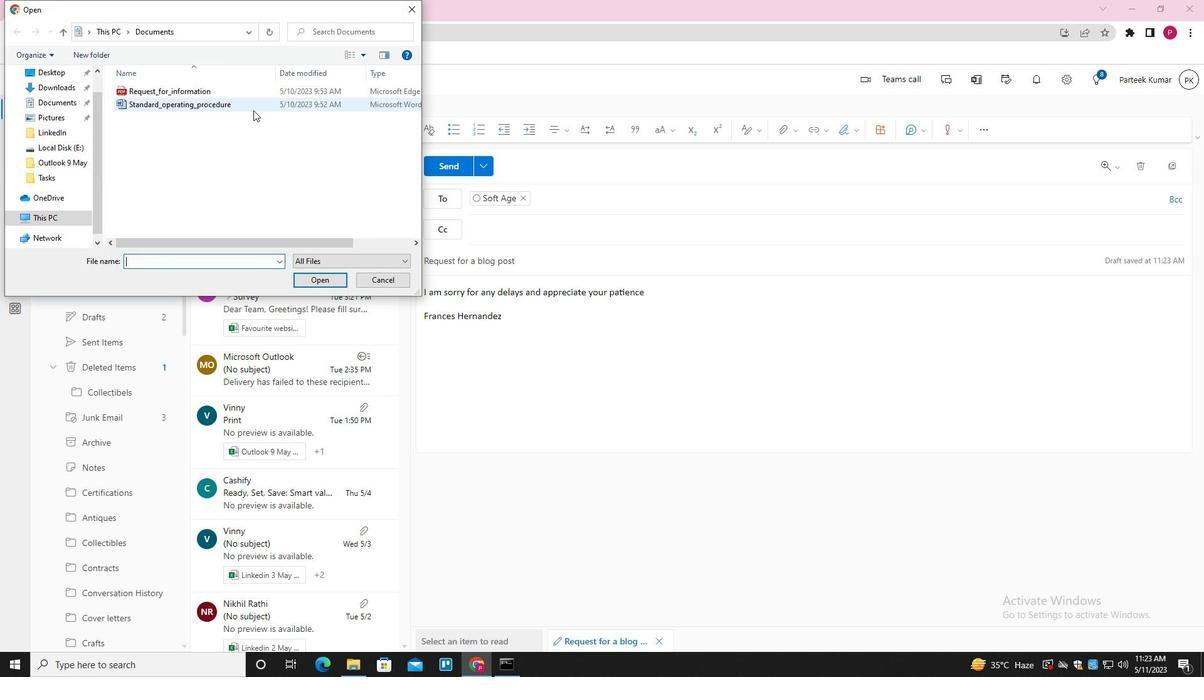 
Action: Mouse pressed left at (247, 108)
Screenshot: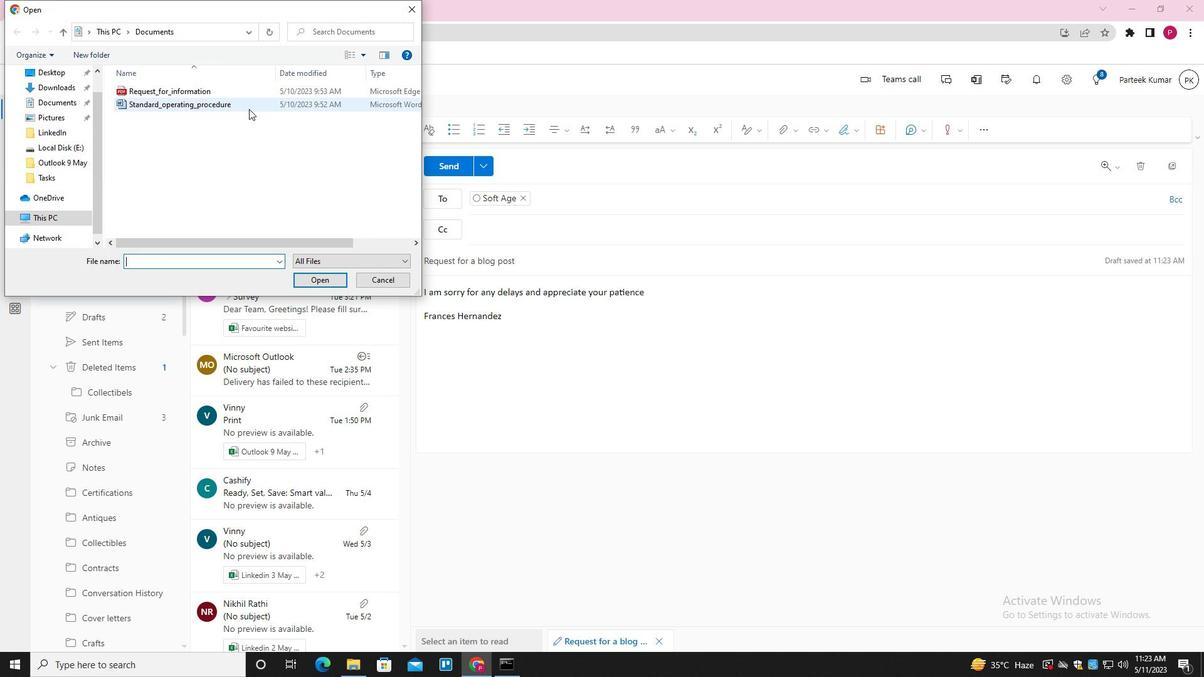 
Action: Mouse moved to (307, 280)
Screenshot: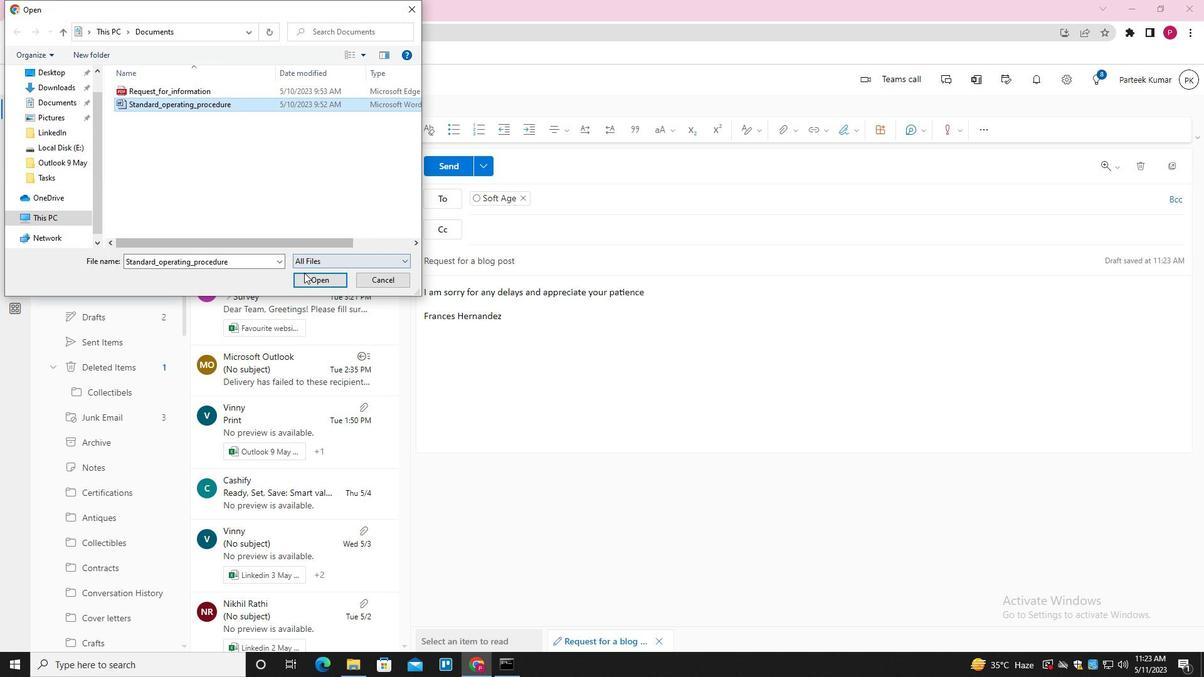 
Action: Mouse pressed left at (307, 280)
Screenshot: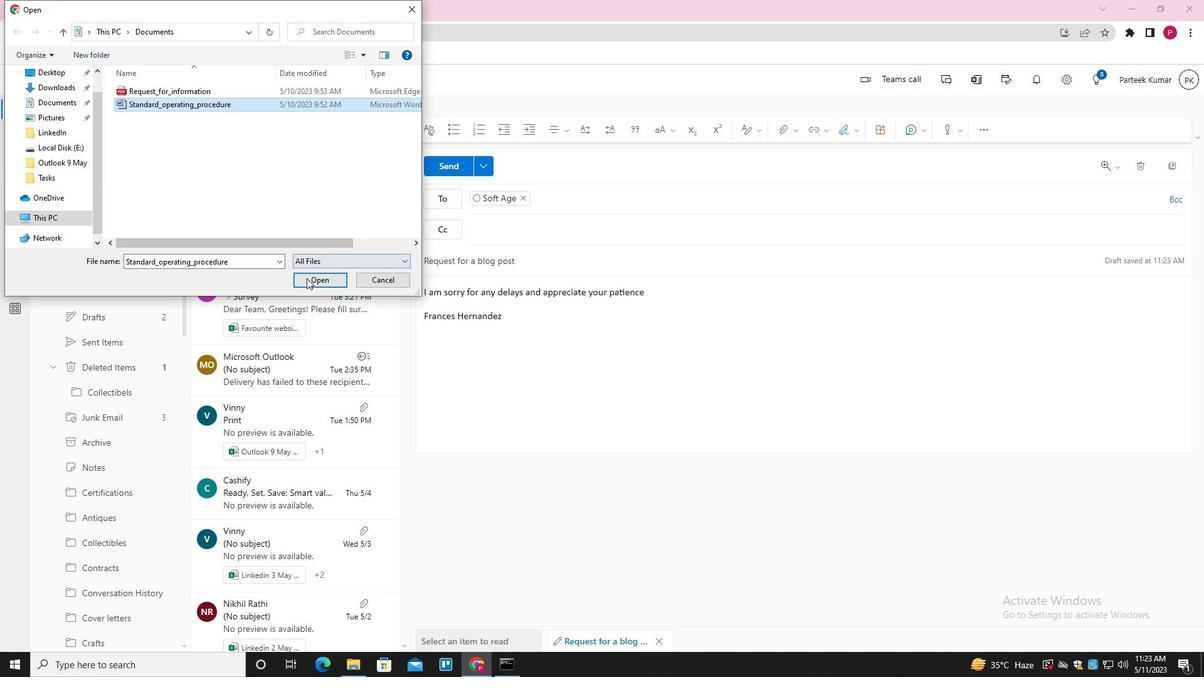 
Action: Mouse moved to (447, 166)
Screenshot: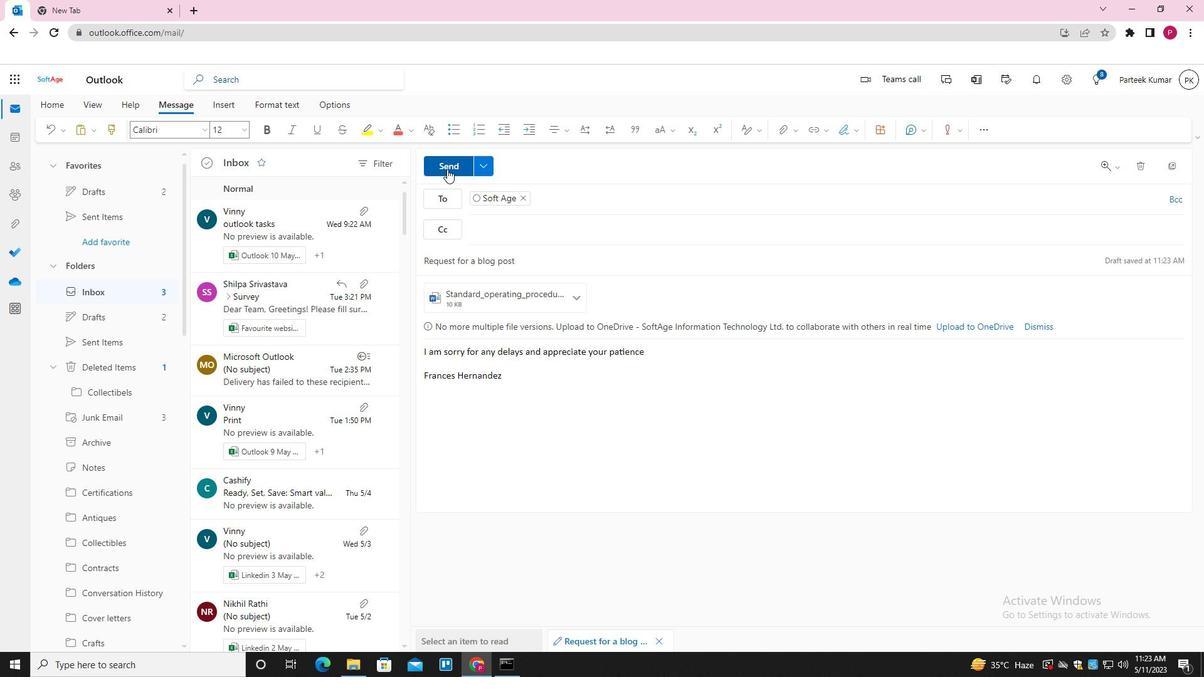 
Action: Mouse pressed left at (447, 166)
Screenshot: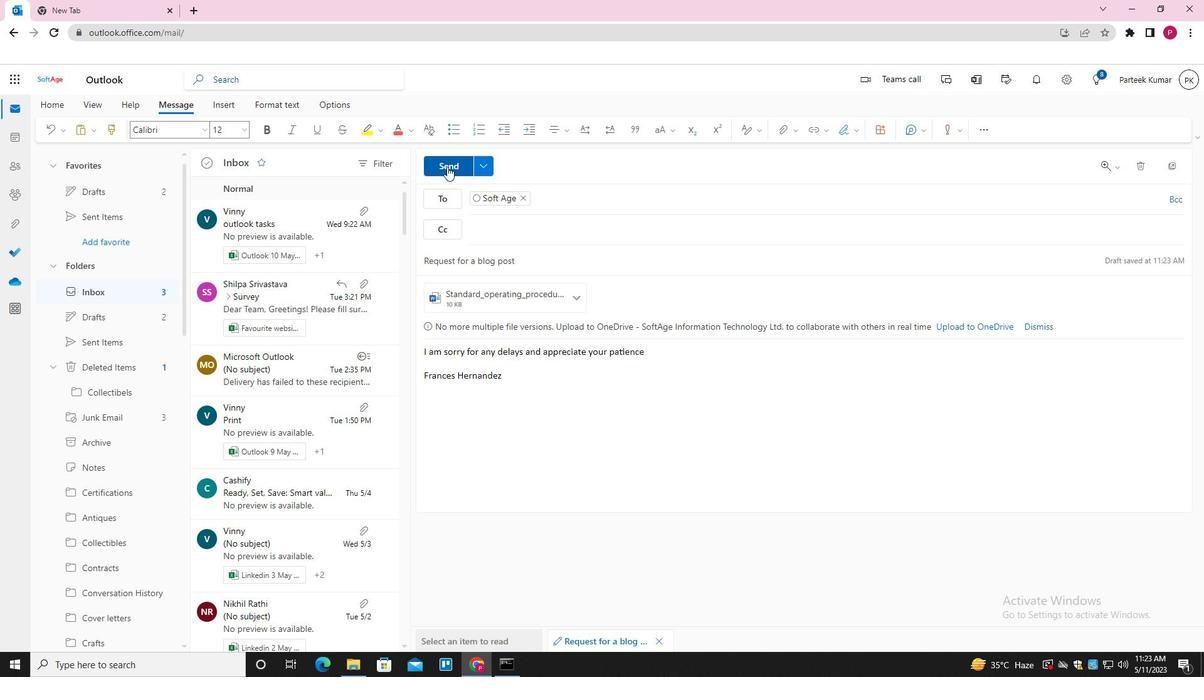 
Action: Mouse moved to (122, 215)
Screenshot: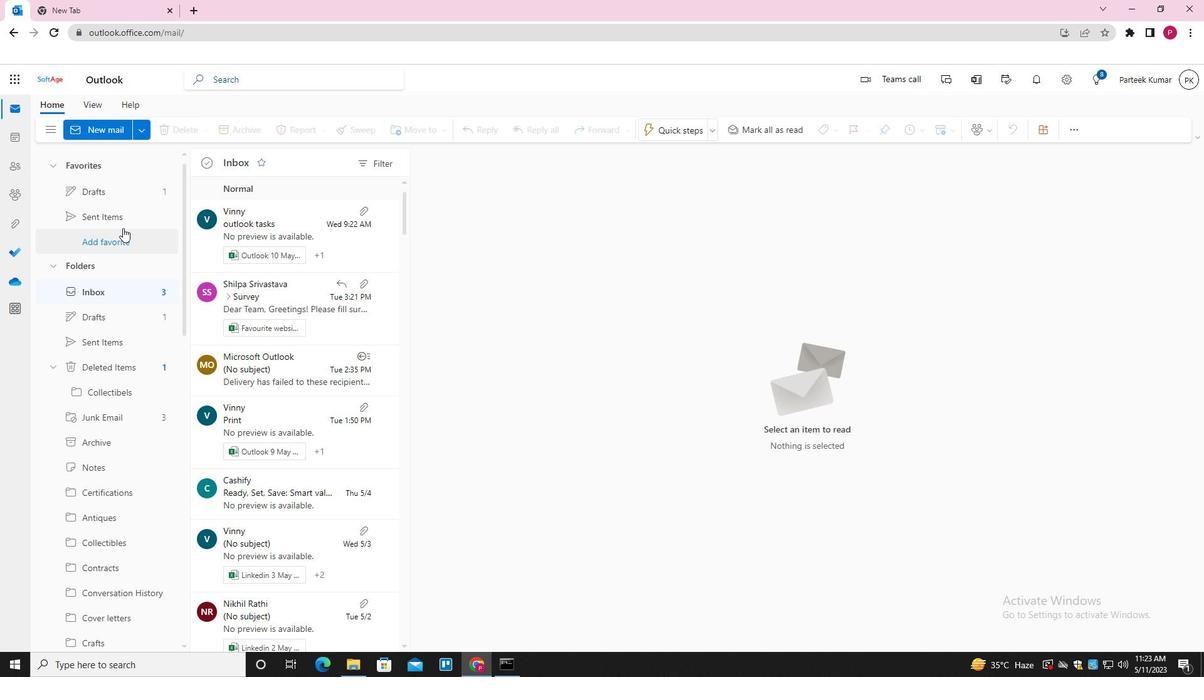 
Action: Mouse pressed left at (122, 215)
Screenshot: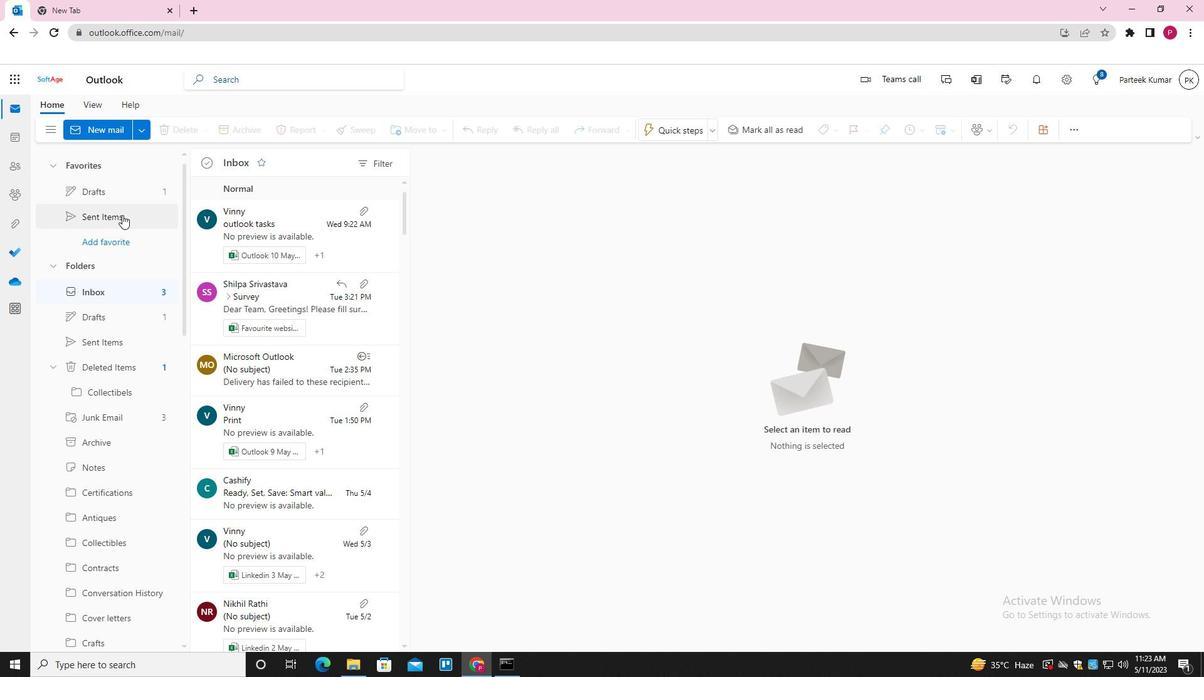
Action: Mouse moved to (290, 228)
Screenshot: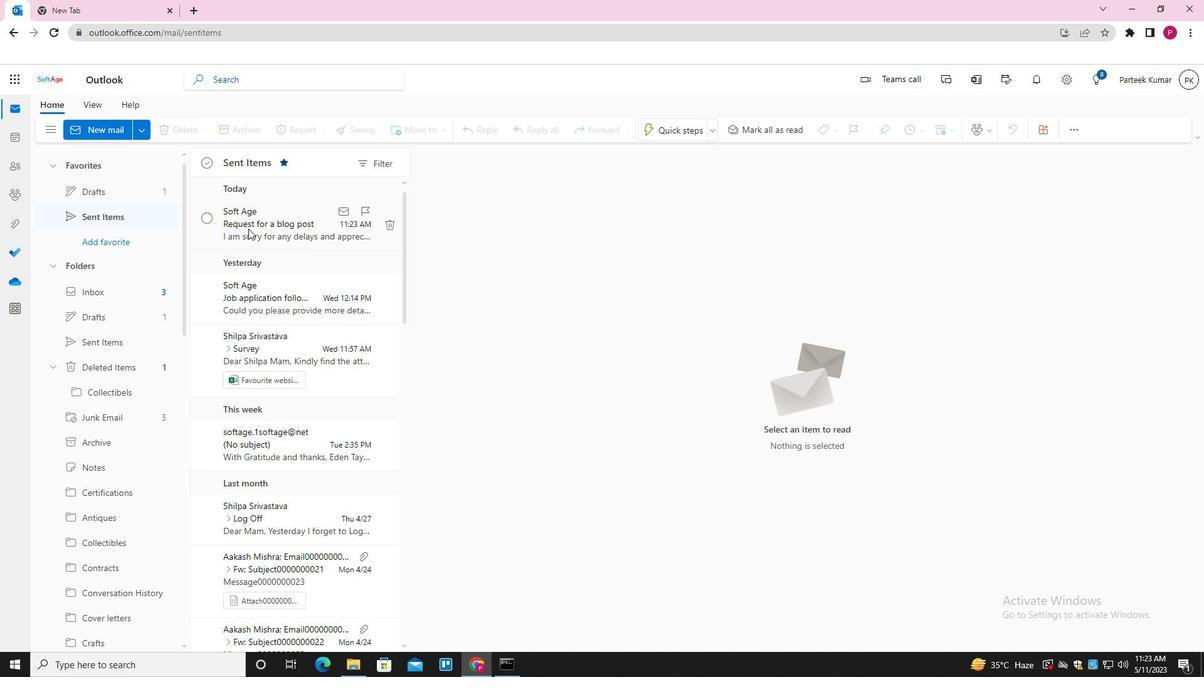 
Action: Mouse pressed right at (290, 228)
Screenshot: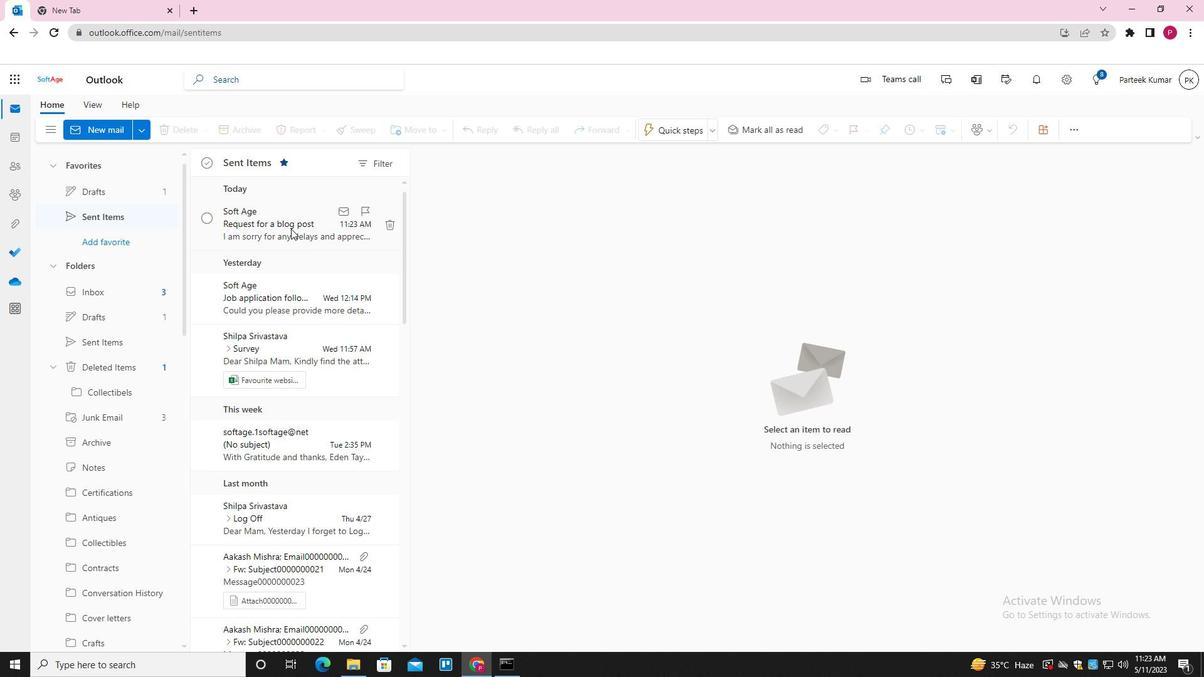 
Action: Mouse moved to (334, 285)
Screenshot: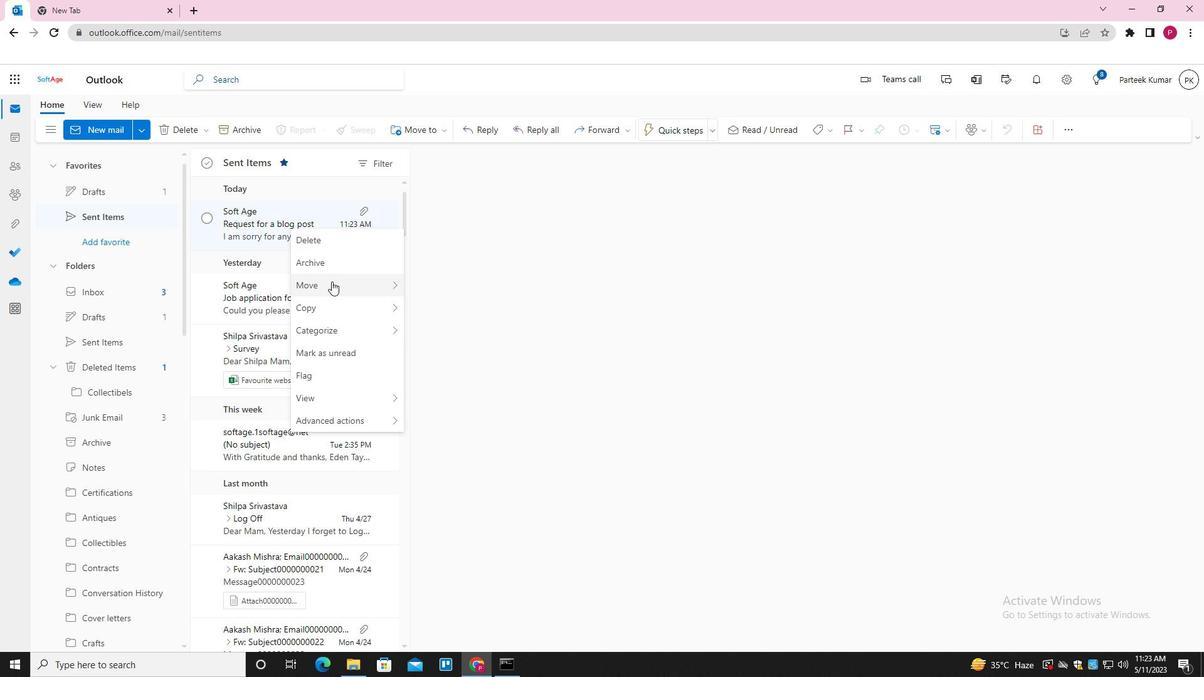 
Action: Mouse pressed left at (334, 285)
Screenshot: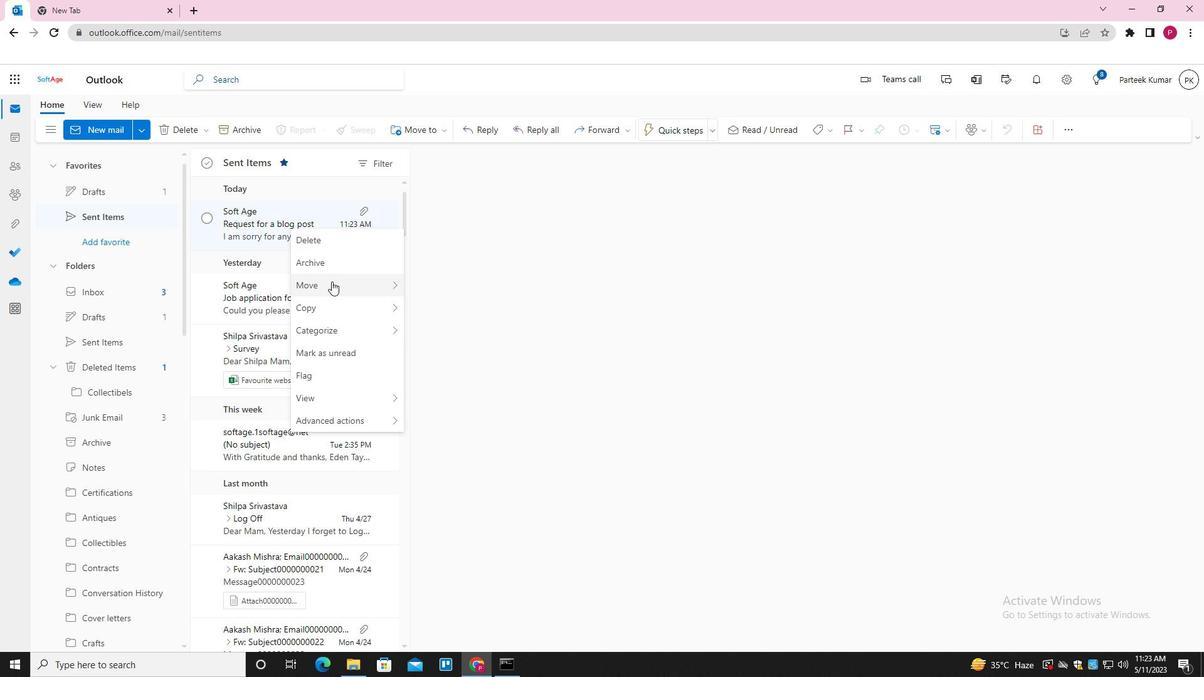 
Action: Mouse moved to (484, 283)
Screenshot: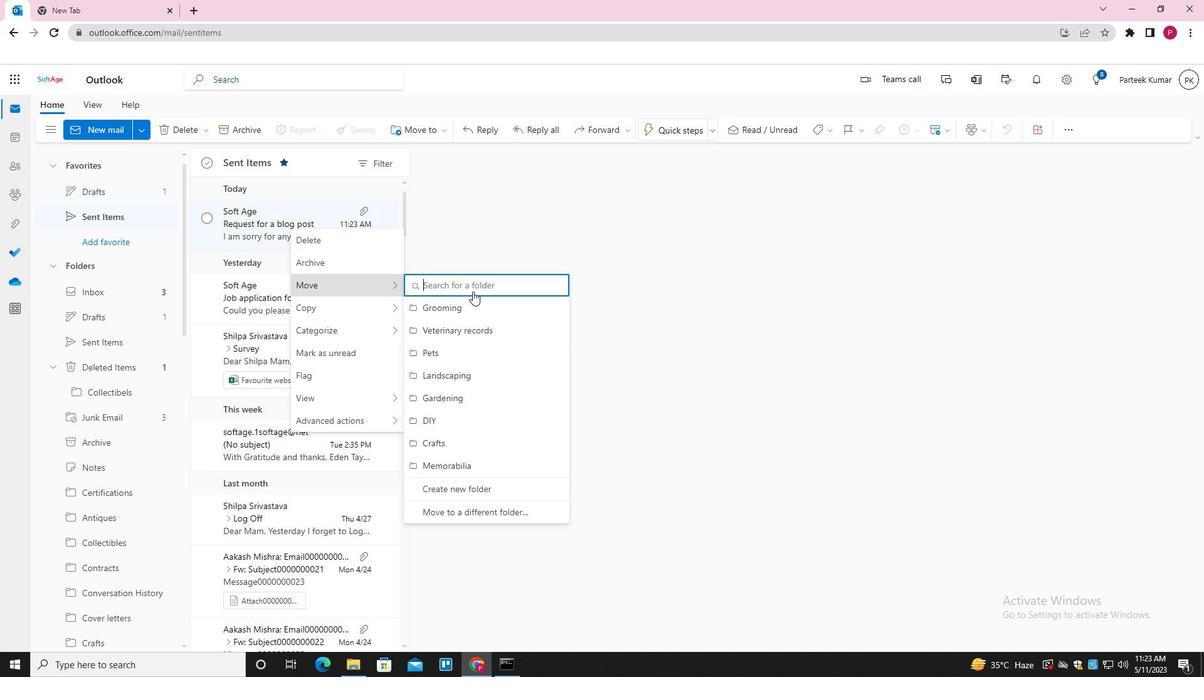 
Action: Mouse pressed left at (484, 283)
Screenshot: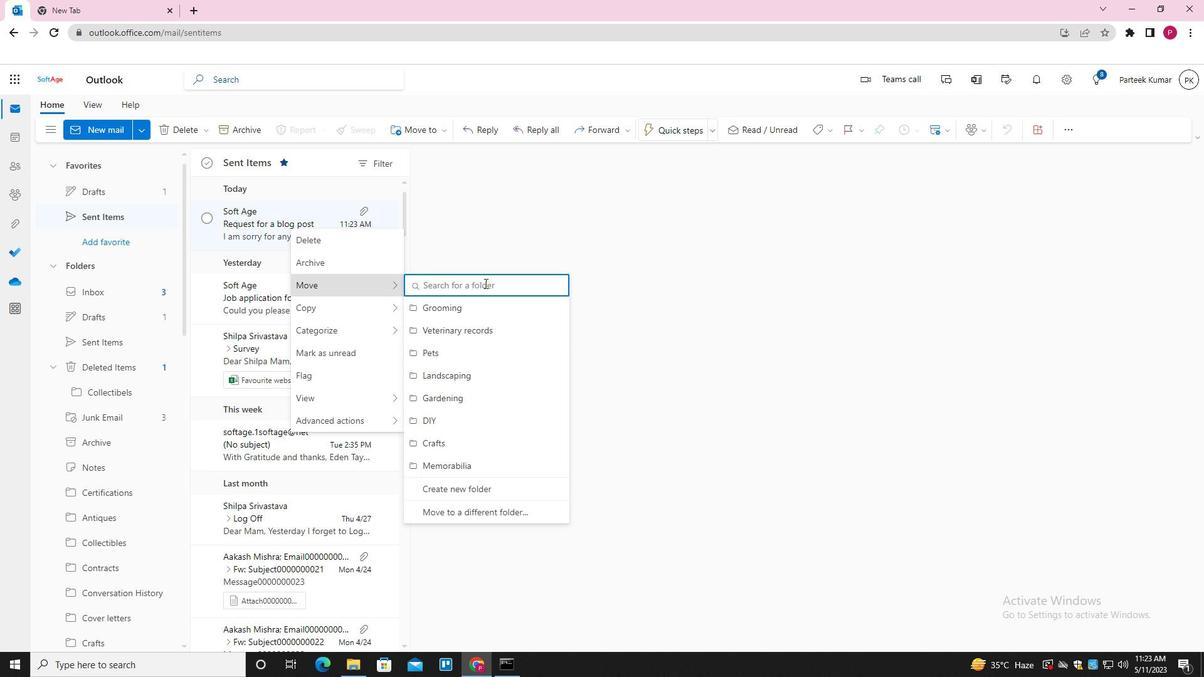 
Action: Key pressed <Key.down><Key.enter>
Screenshot: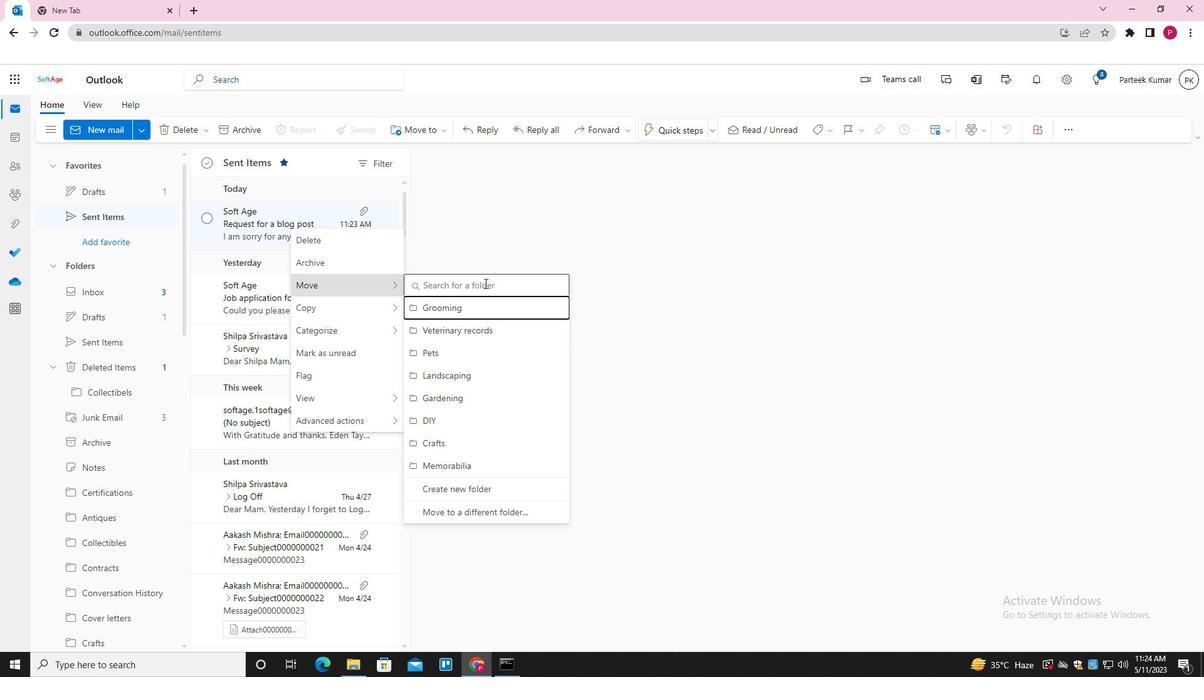 
